 Task: Look for space in Itapetininga, Brazil from 9th June, 2023 to 16th June, 2023 for 2 adults in price range Rs.8000 to Rs.16000. Place can be entire place with 2 bedrooms having 2 beds and 1 bathroom. Property type can be house, flat, guest house. Booking option can be shelf check-in. Required host language is Spanish.
Action: Key pressed i<Key.caps_lock>tapetininga,<Key.space><Key.caps_lock>b<Key.caps_lock>razil
Screenshot: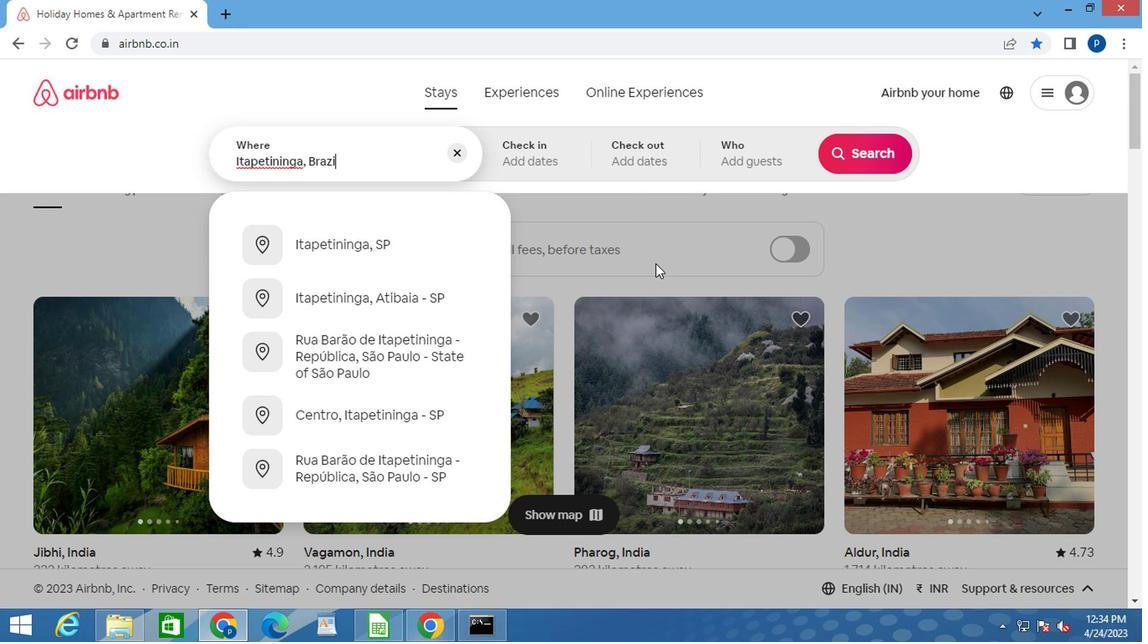 
Action: Mouse moved to (307, 414)
Screenshot: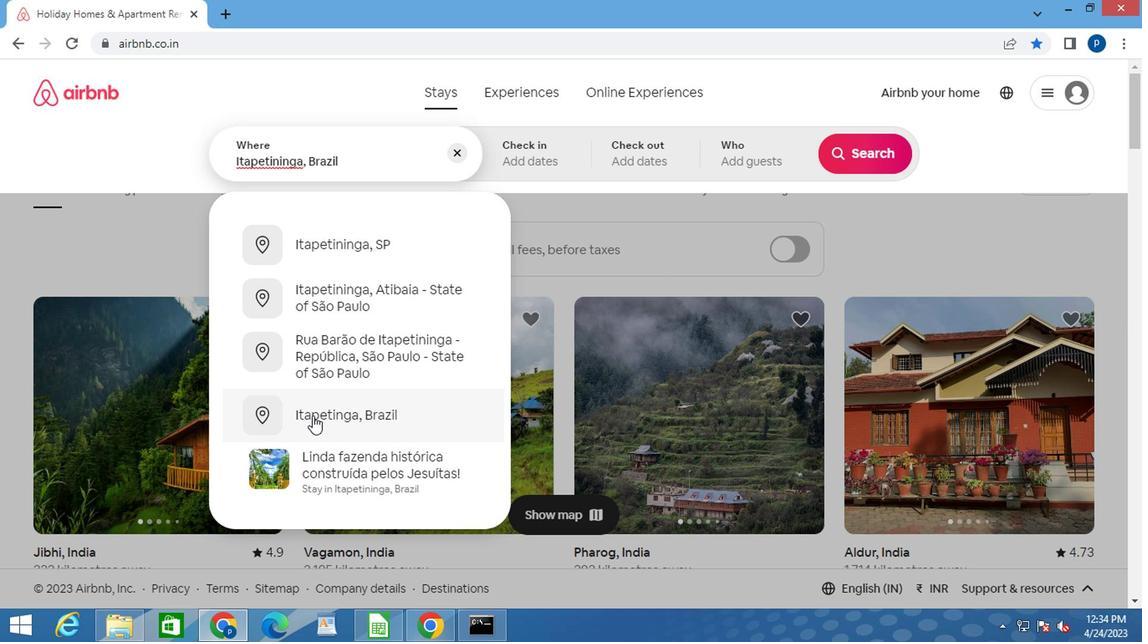 
Action: Mouse pressed left at (307, 414)
Screenshot: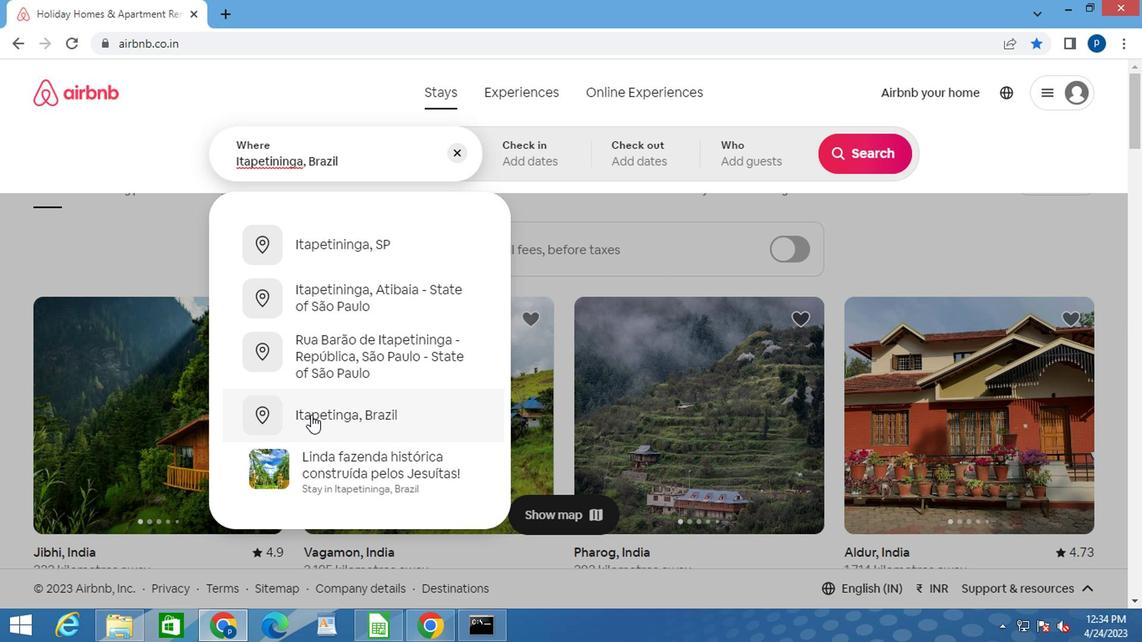 
Action: Mouse moved to (842, 286)
Screenshot: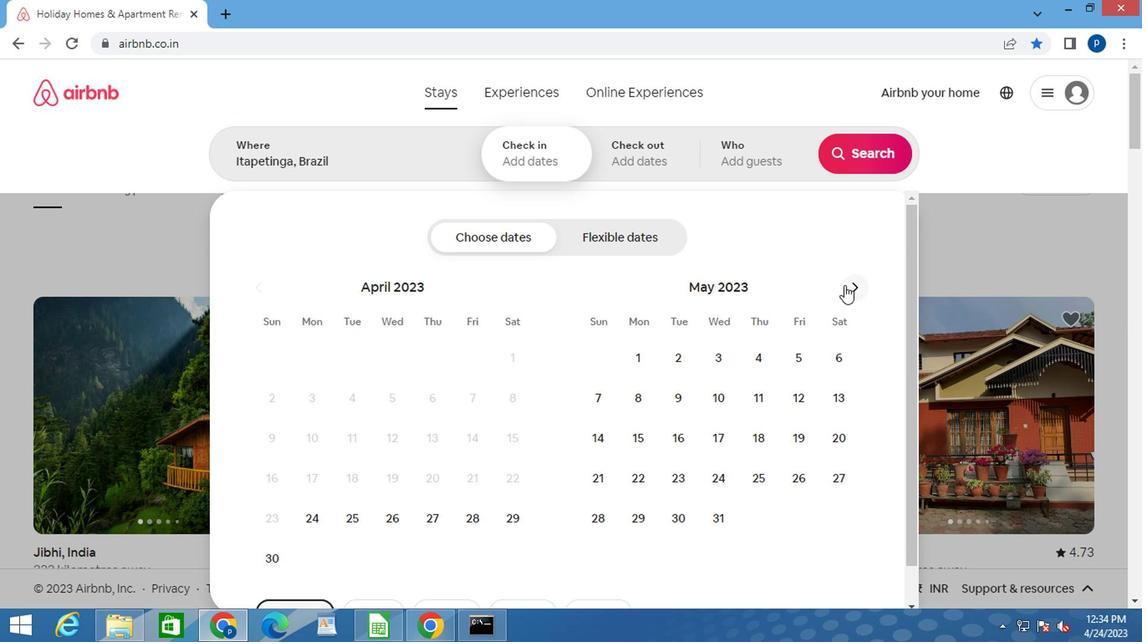 
Action: Mouse pressed left at (842, 286)
Screenshot: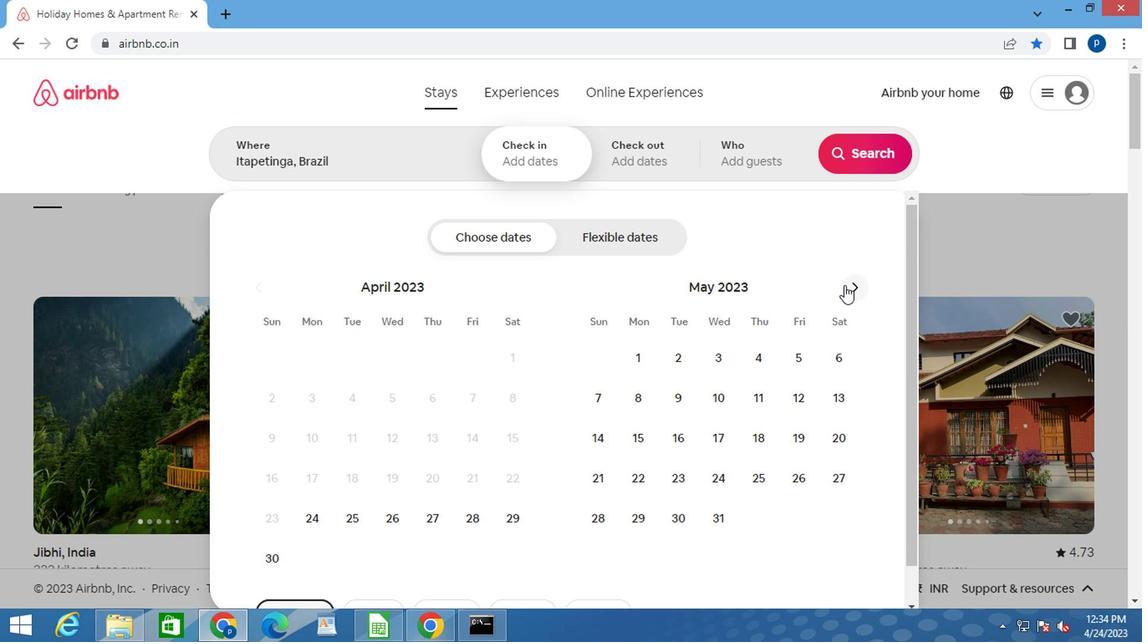 
Action: Mouse moved to (802, 391)
Screenshot: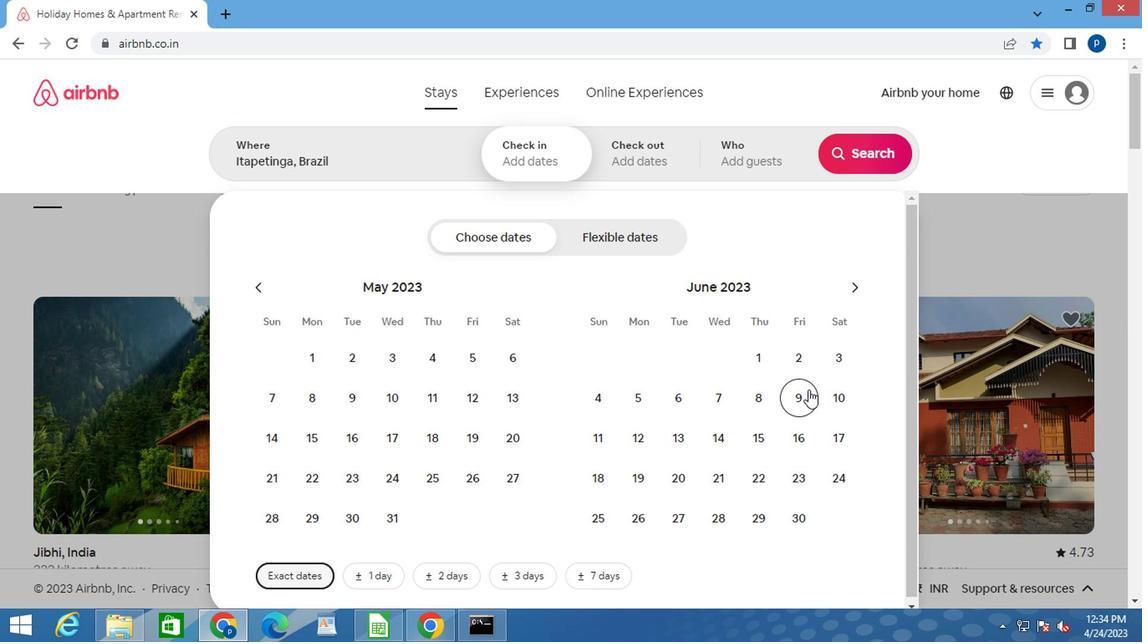 
Action: Mouse pressed left at (802, 391)
Screenshot: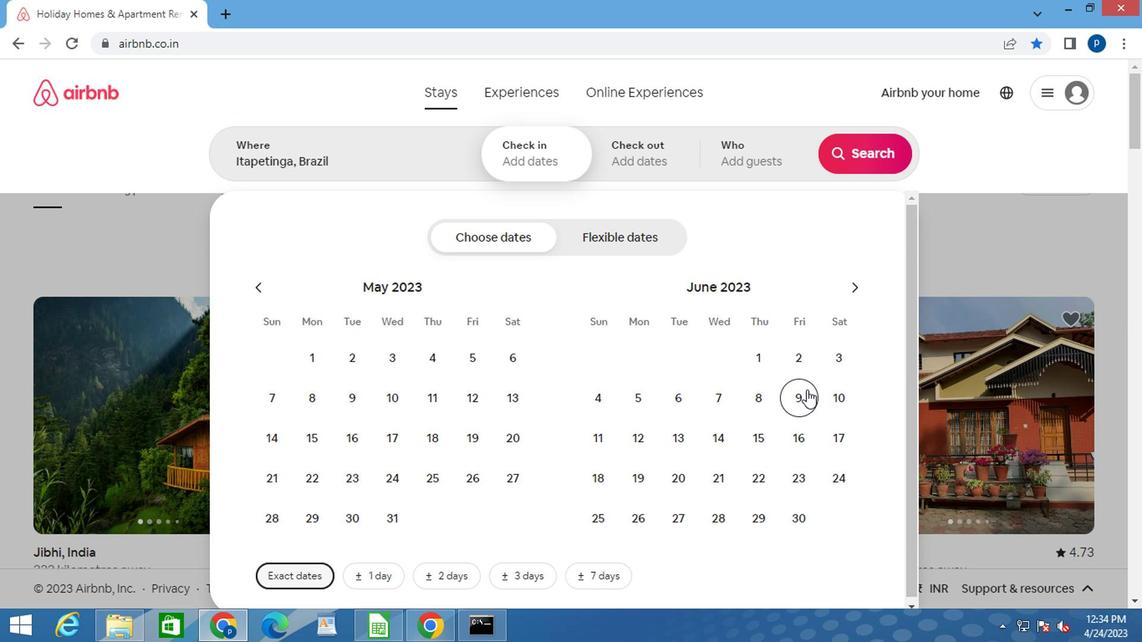 
Action: Mouse moved to (792, 429)
Screenshot: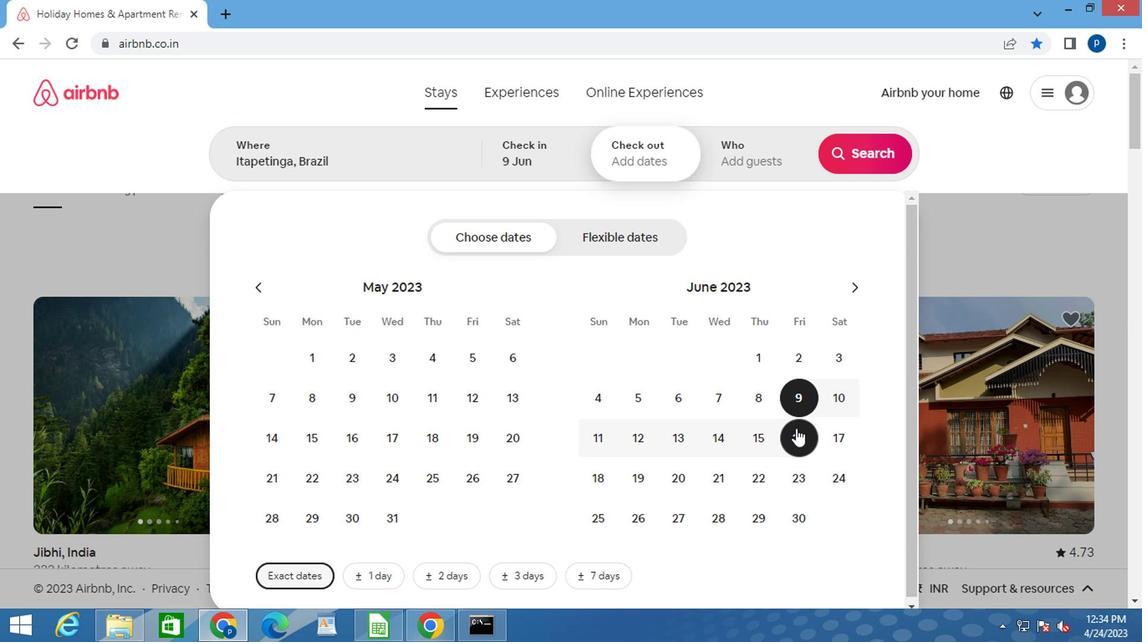 
Action: Mouse pressed left at (792, 429)
Screenshot: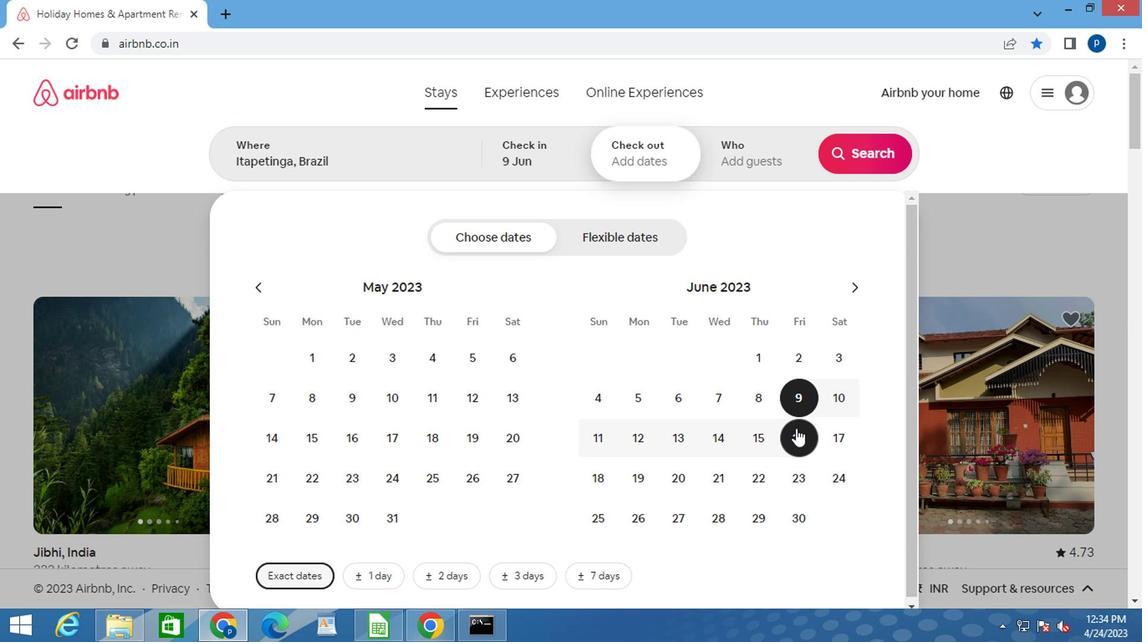 
Action: Mouse moved to (751, 164)
Screenshot: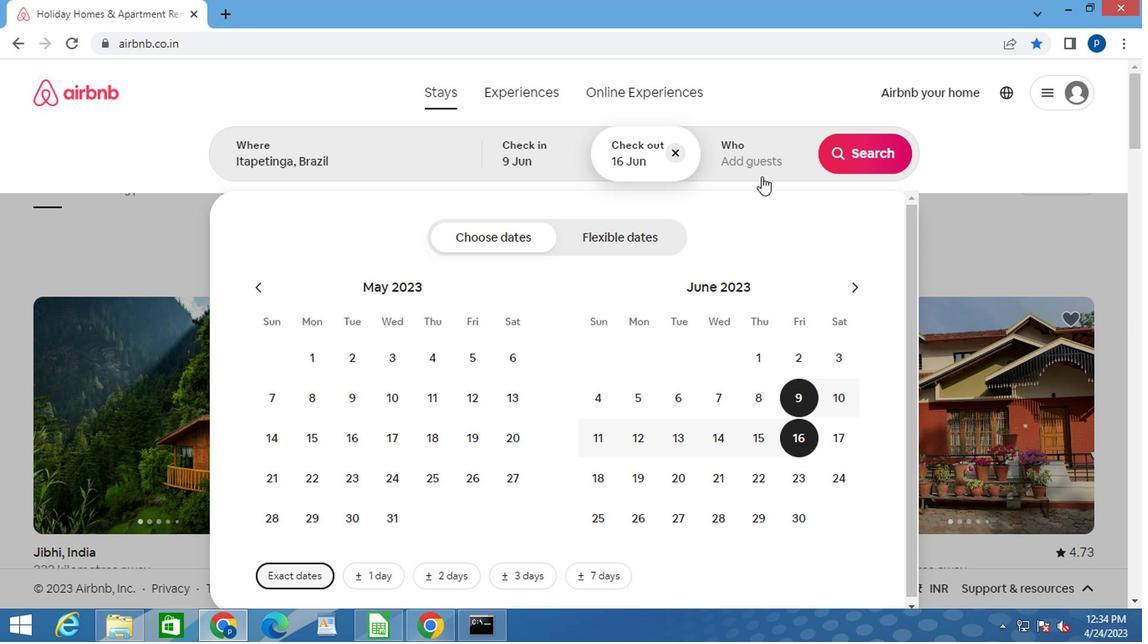 
Action: Mouse pressed left at (751, 164)
Screenshot: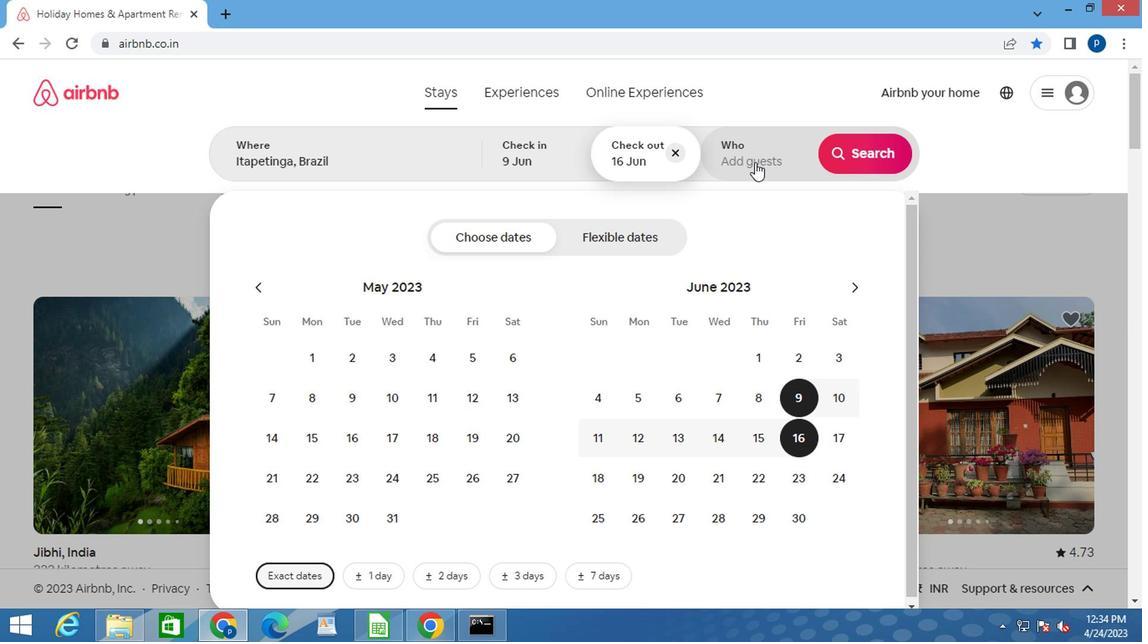 
Action: Mouse moved to (863, 238)
Screenshot: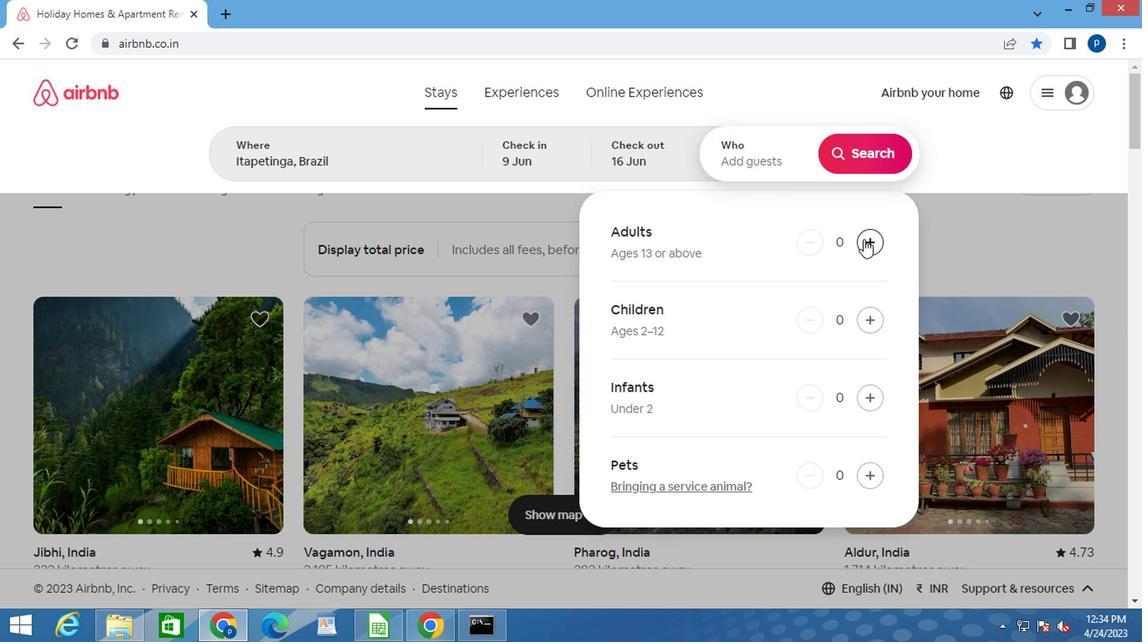 
Action: Mouse pressed left at (863, 238)
Screenshot: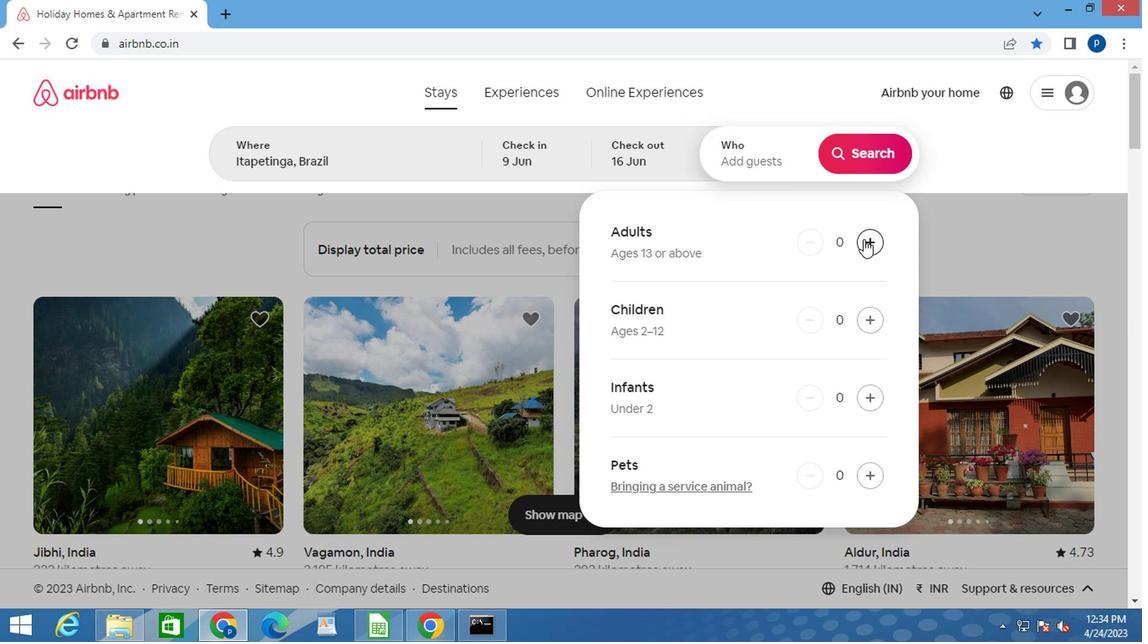 
Action: Mouse pressed left at (863, 238)
Screenshot: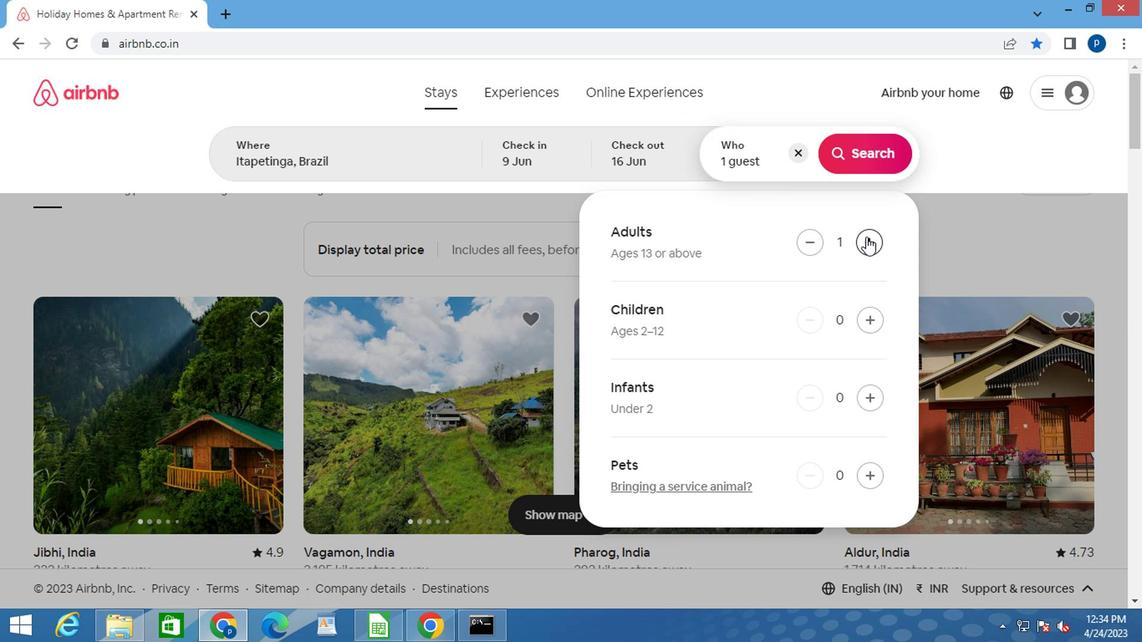 
Action: Mouse moved to (861, 161)
Screenshot: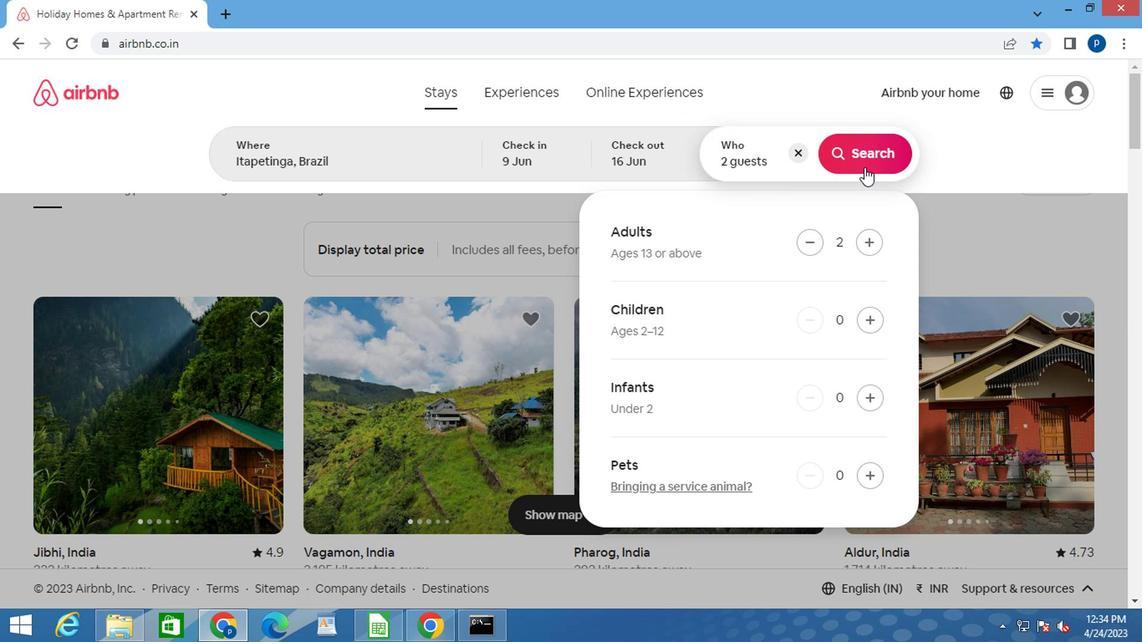 
Action: Mouse pressed left at (861, 161)
Screenshot: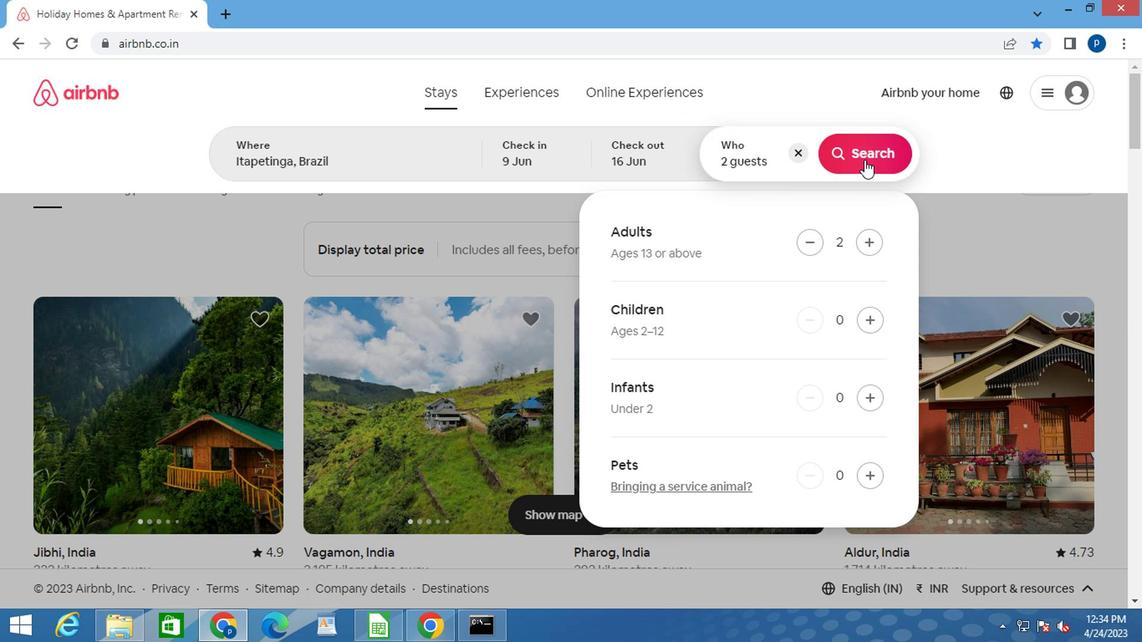 
Action: Mouse moved to (1055, 167)
Screenshot: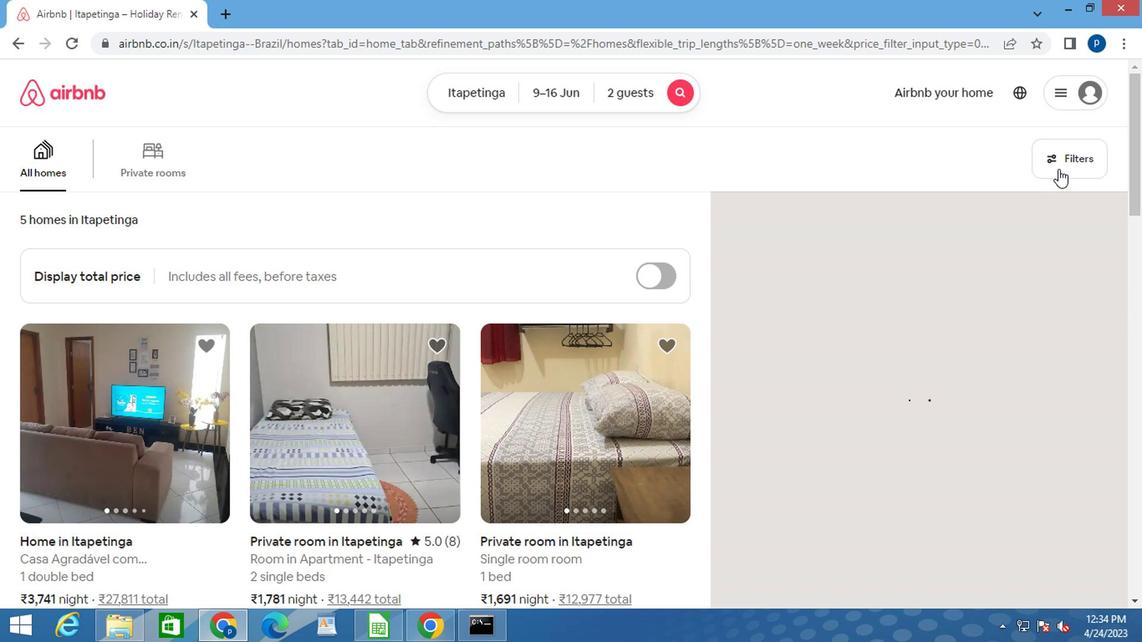 
Action: Mouse pressed left at (1055, 167)
Screenshot: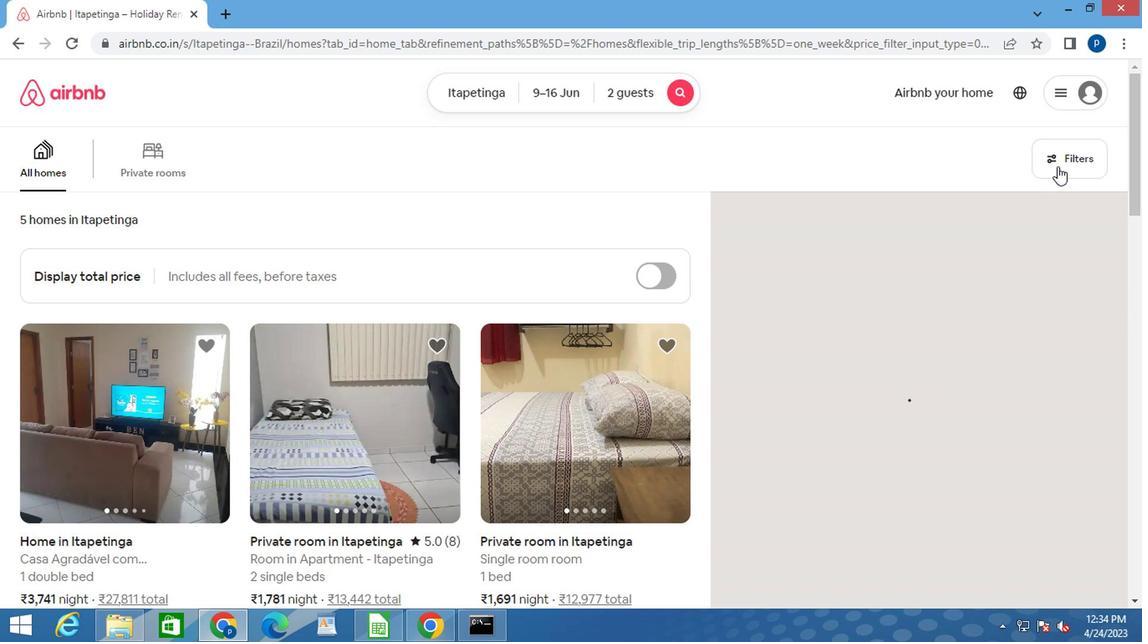 
Action: Mouse moved to (462, 365)
Screenshot: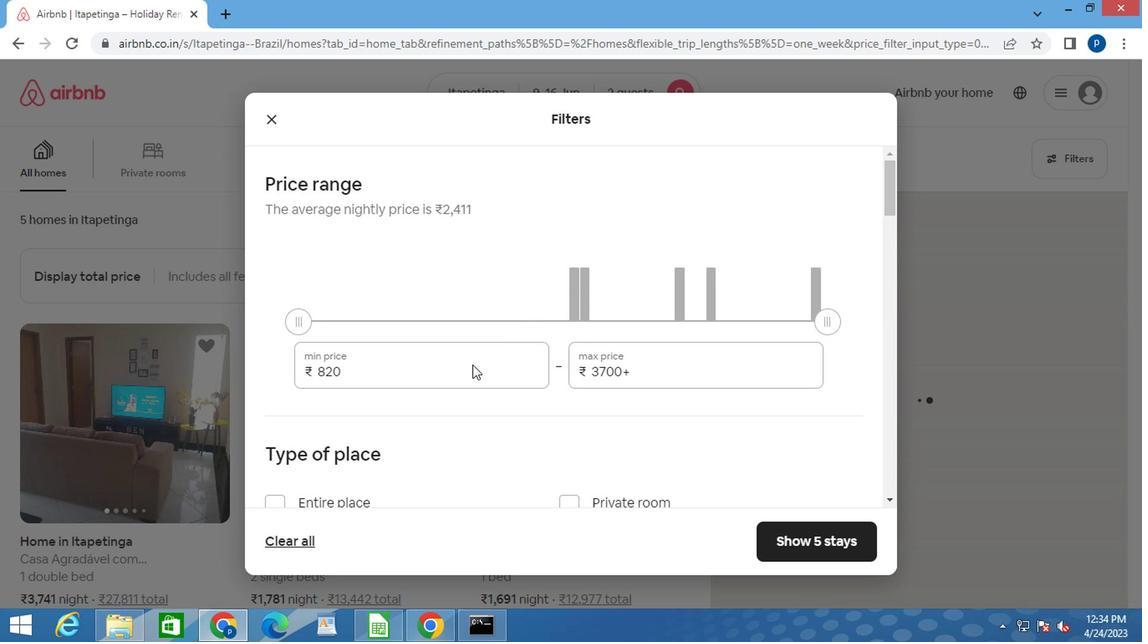 
Action: Mouse pressed left at (462, 365)
Screenshot: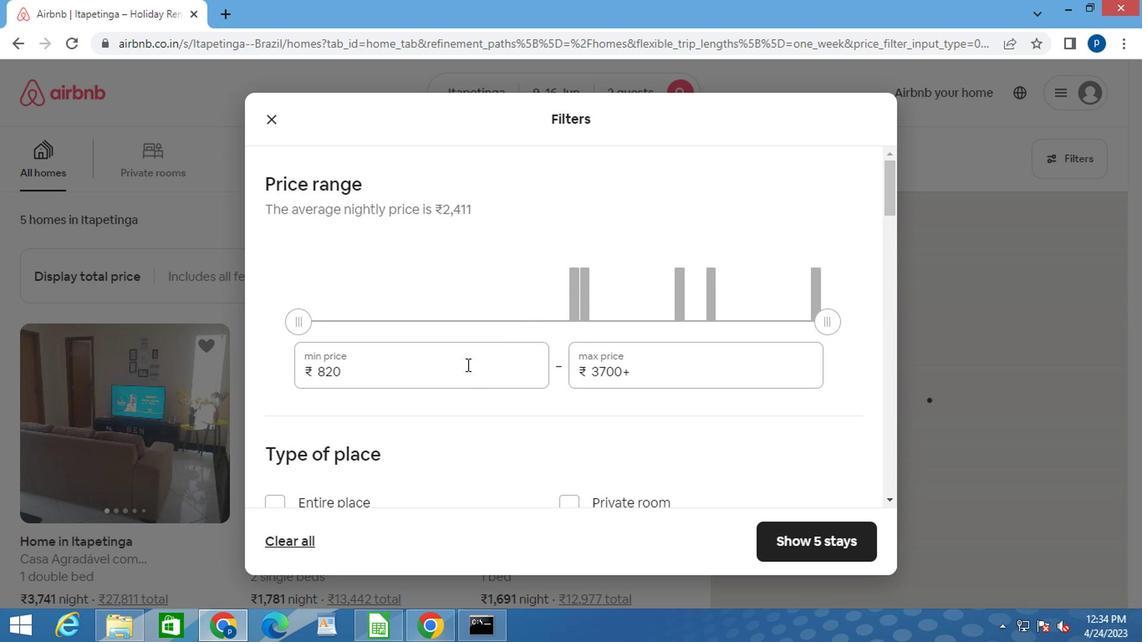 
Action: Mouse pressed left at (462, 365)
Screenshot: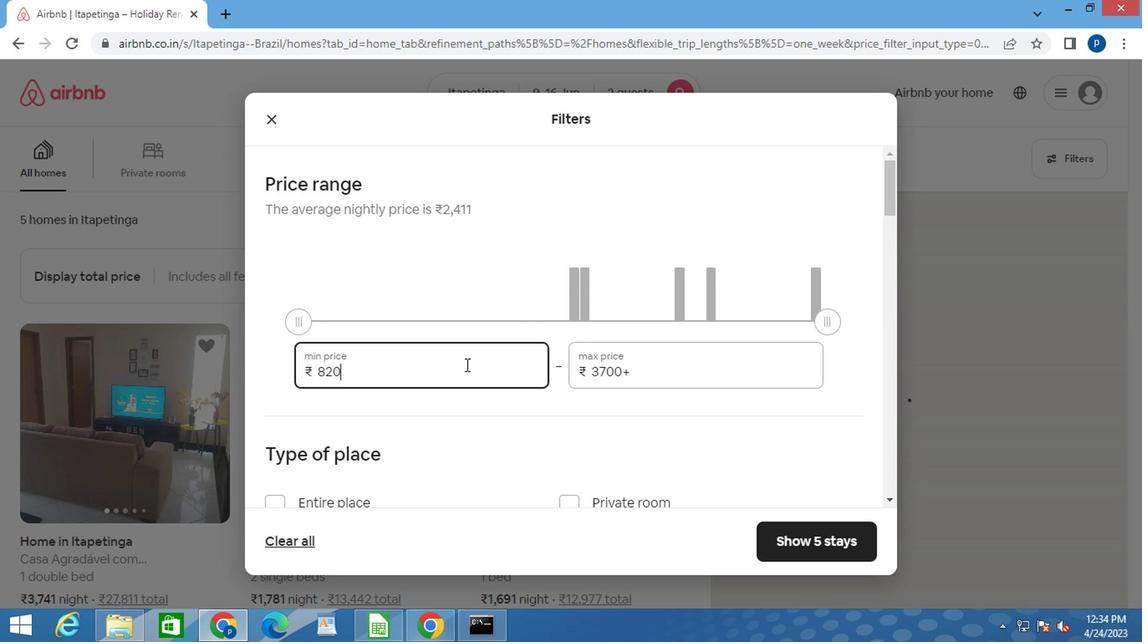 
Action: Key pressed 8000<Key.tab>16000
Screenshot: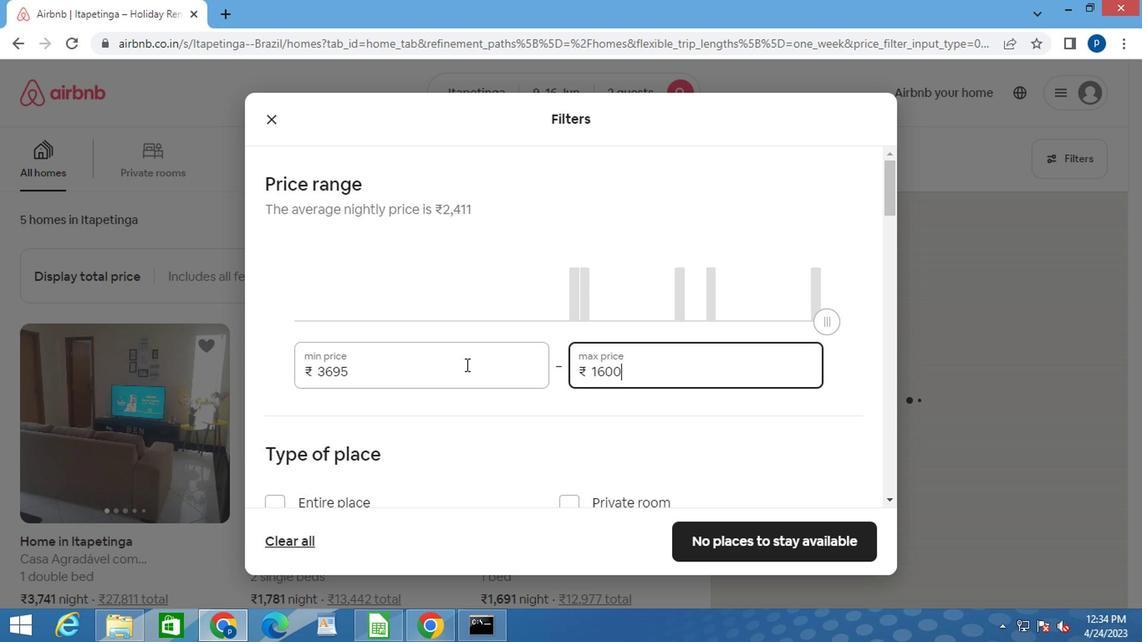 
Action: Mouse moved to (456, 439)
Screenshot: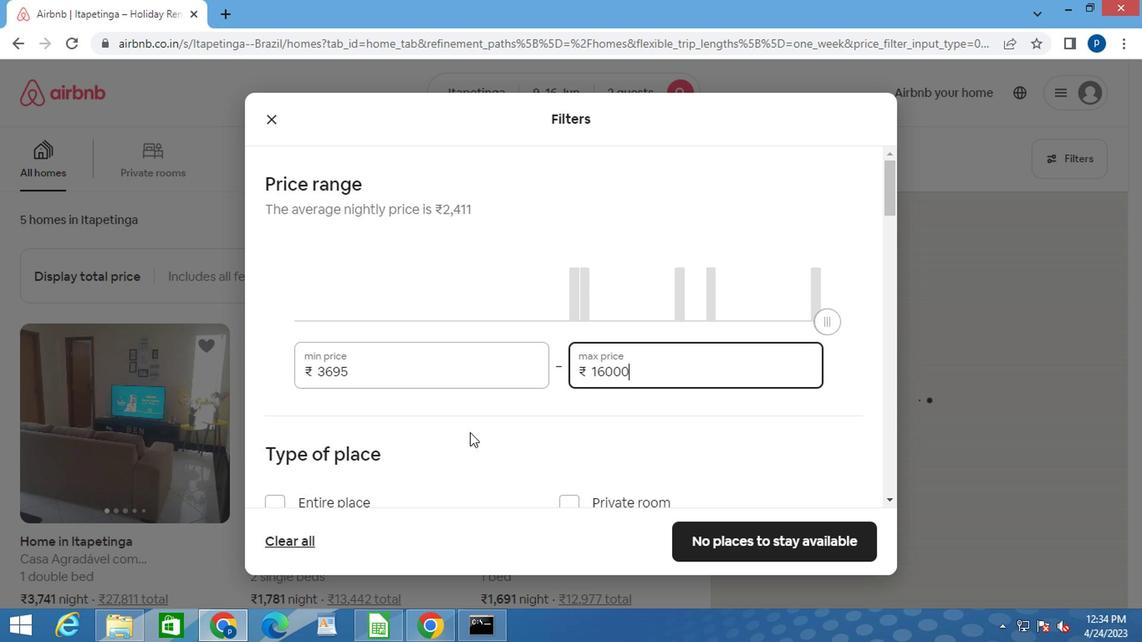
Action: Mouse scrolled (456, 438) with delta (0, 0)
Screenshot: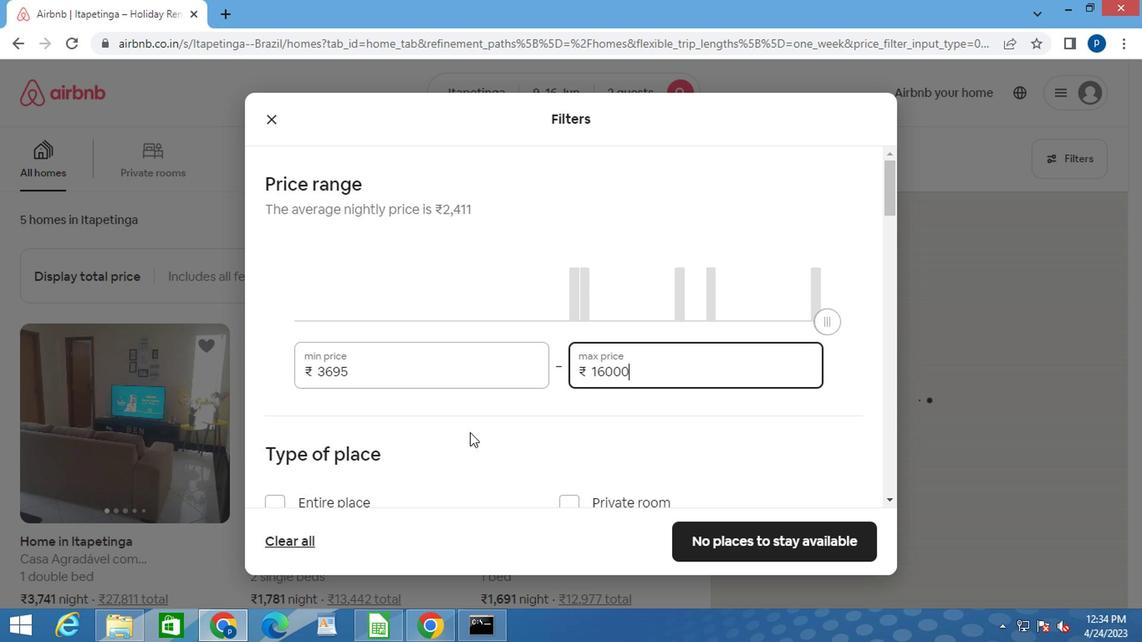 
Action: Mouse moved to (446, 439)
Screenshot: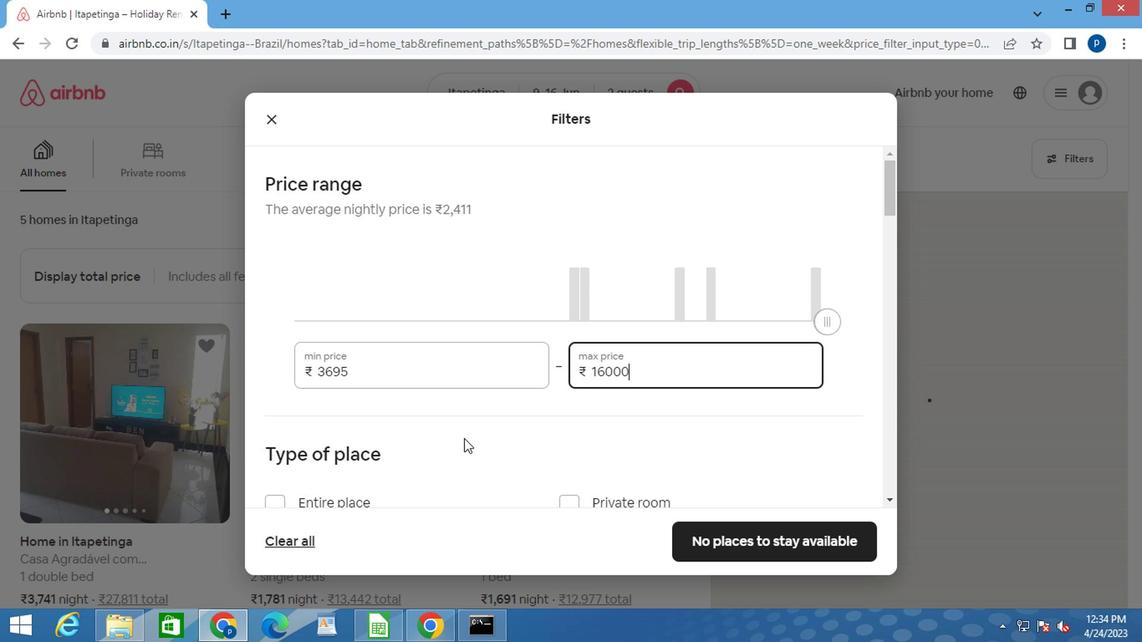
Action: Mouse scrolled (446, 438) with delta (0, 0)
Screenshot: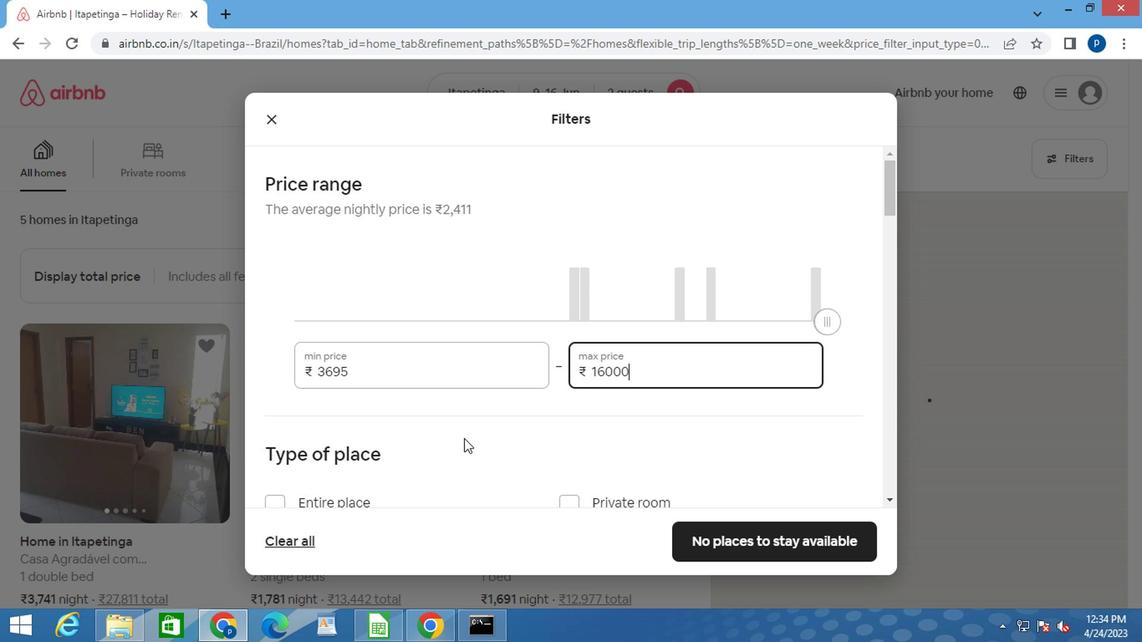 
Action: Mouse moved to (273, 339)
Screenshot: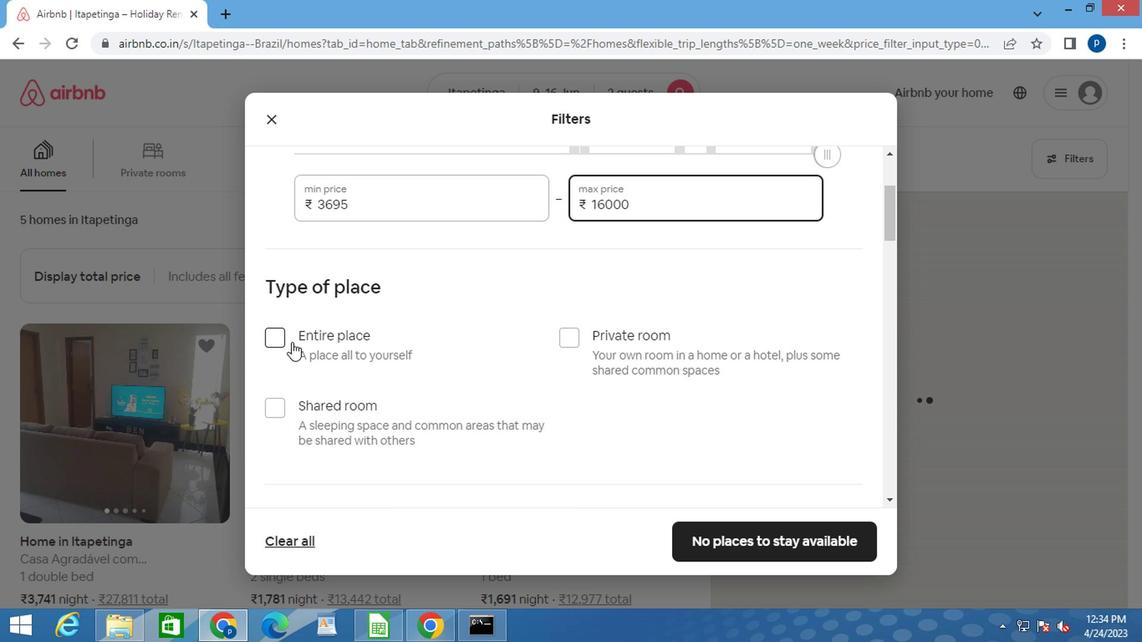 
Action: Mouse pressed left at (273, 339)
Screenshot: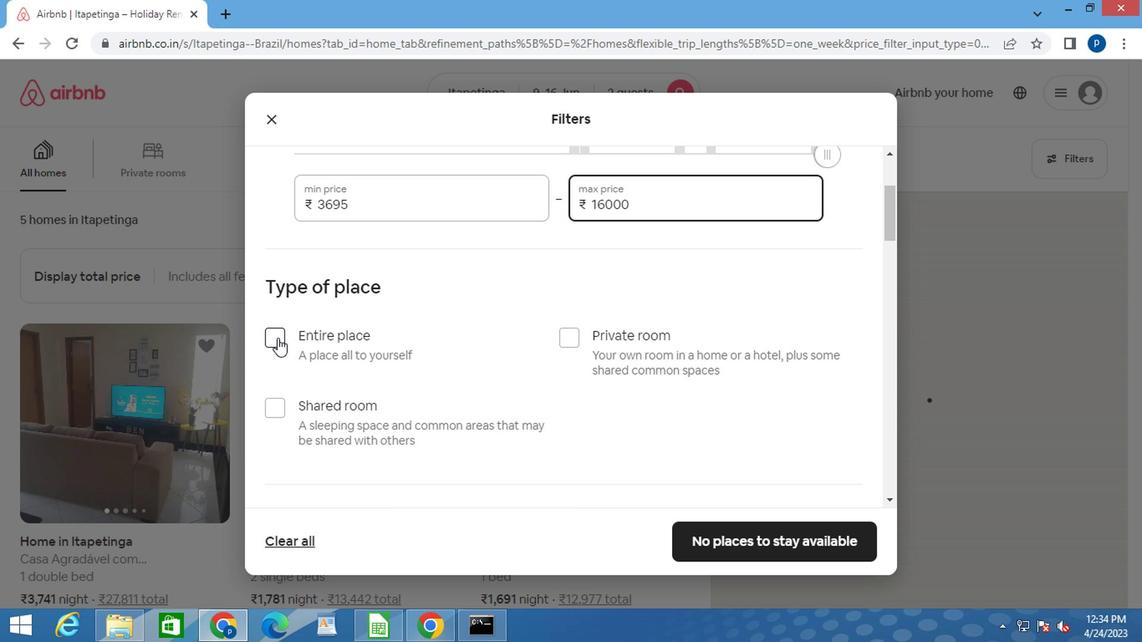 
Action: Mouse moved to (397, 394)
Screenshot: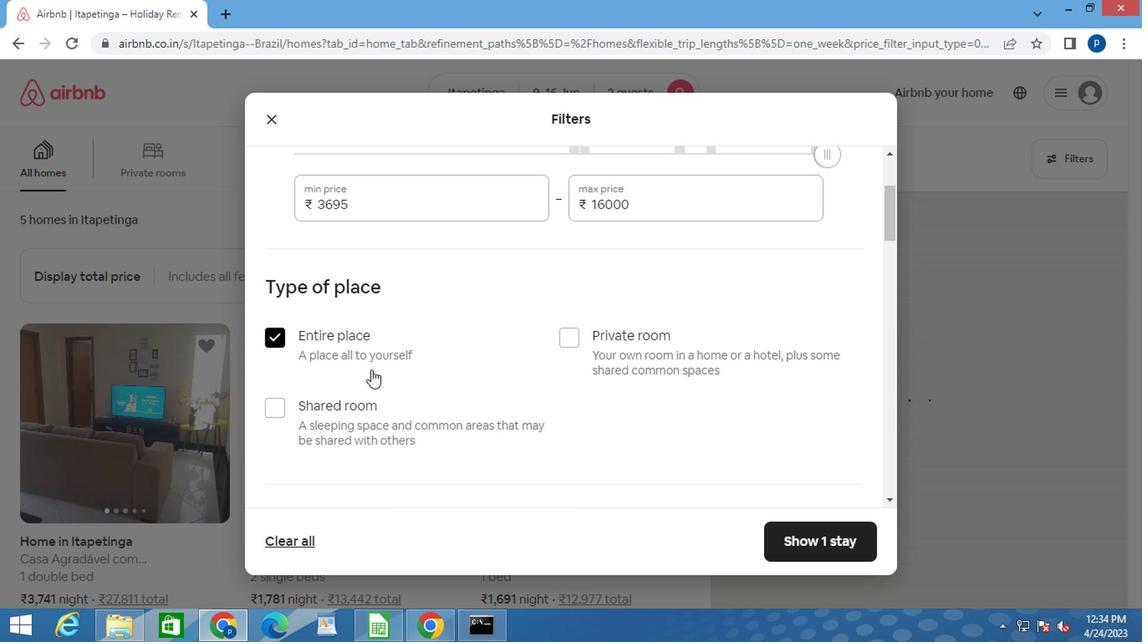 
Action: Mouse scrolled (397, 393) with delta (0, -1)
Screenshot: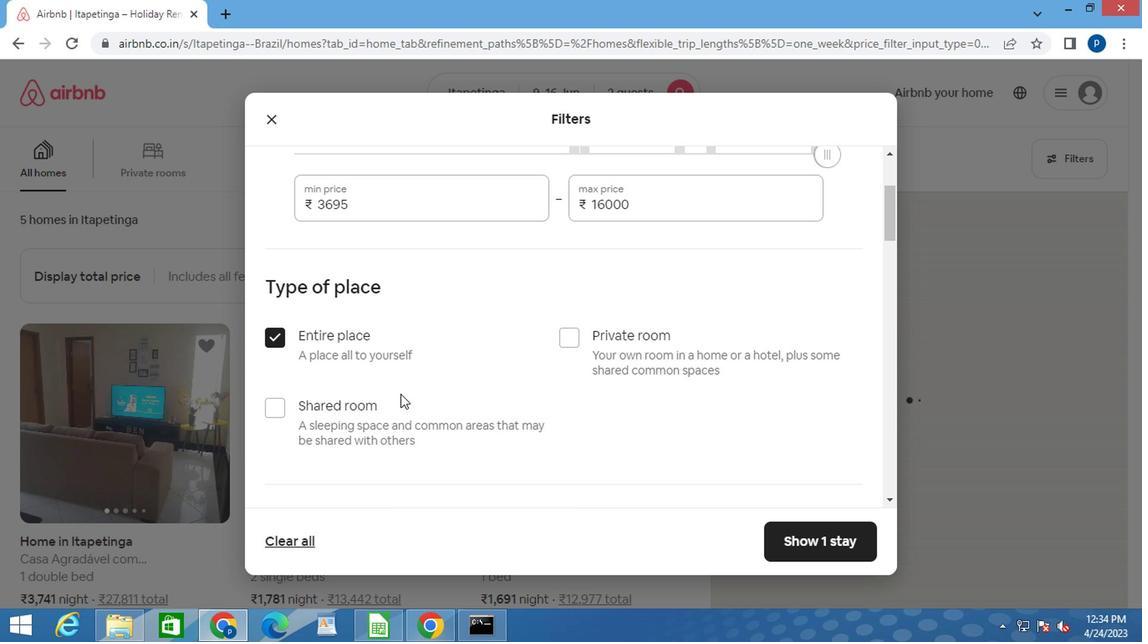 
Action: Mouse scrolled (397, 393) with delta (0, -1)
Screenshot: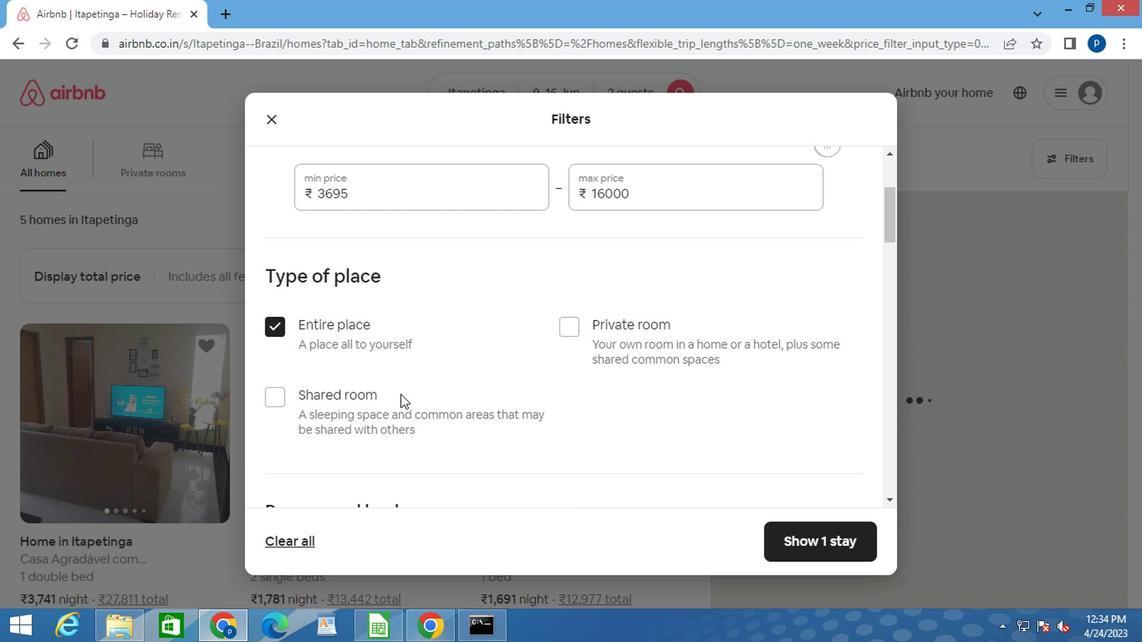 
Action: Mouse moved to (392, 378)
Screenshot: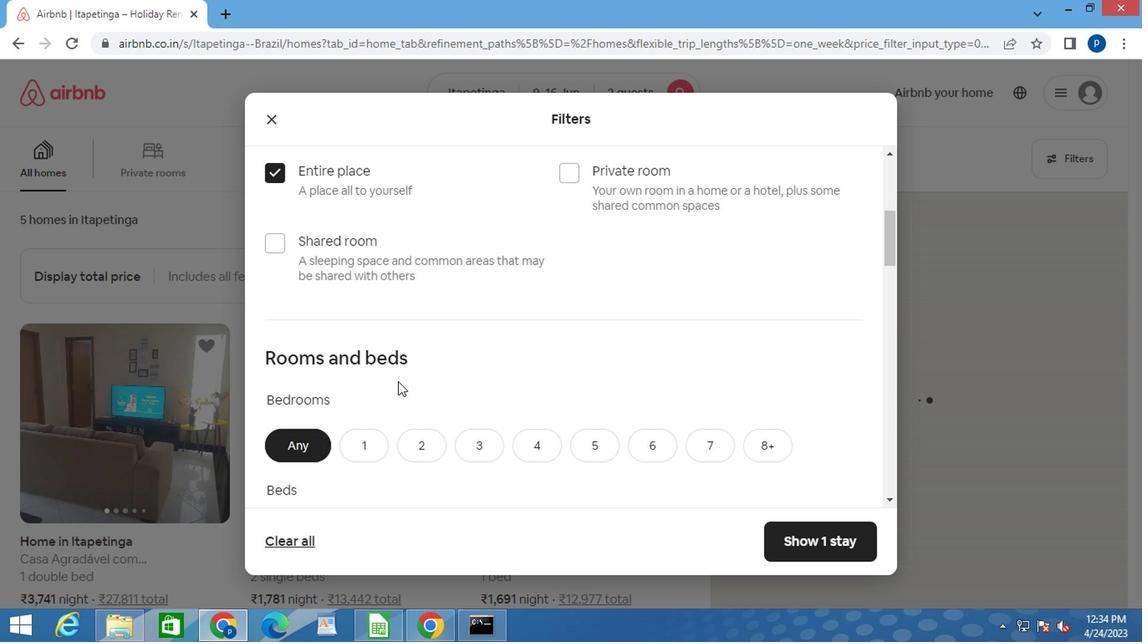 
Action: Mouse scrolled (392, 377) with delta (0, 0)
Screenshot: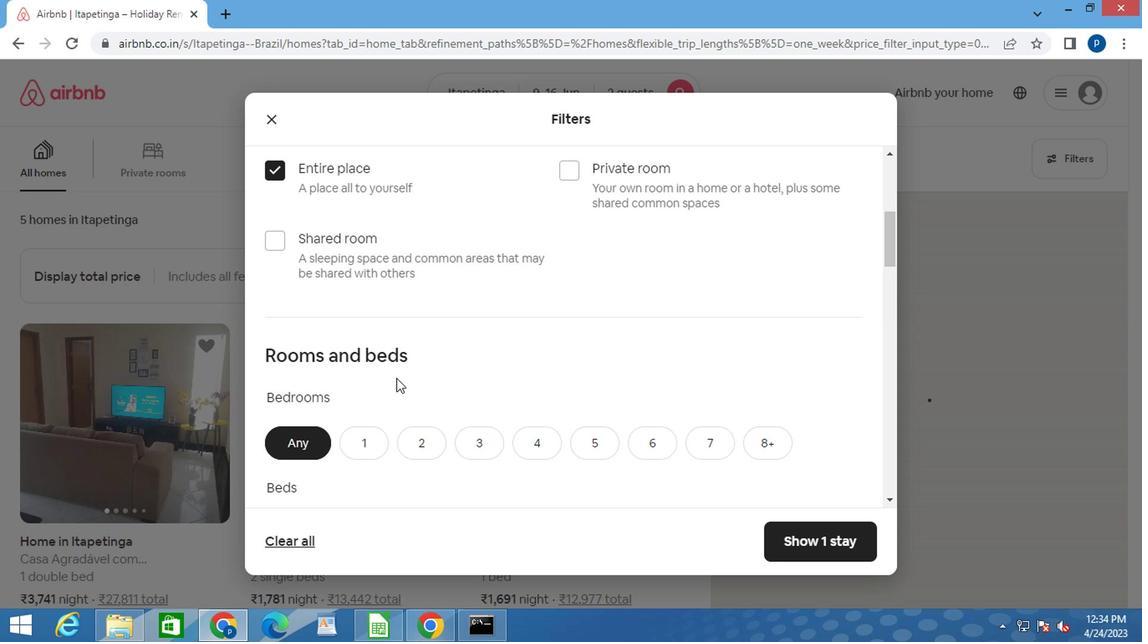 
Action: Mouse scrolled (392, 377) with delta (0, 0)
Screenshot: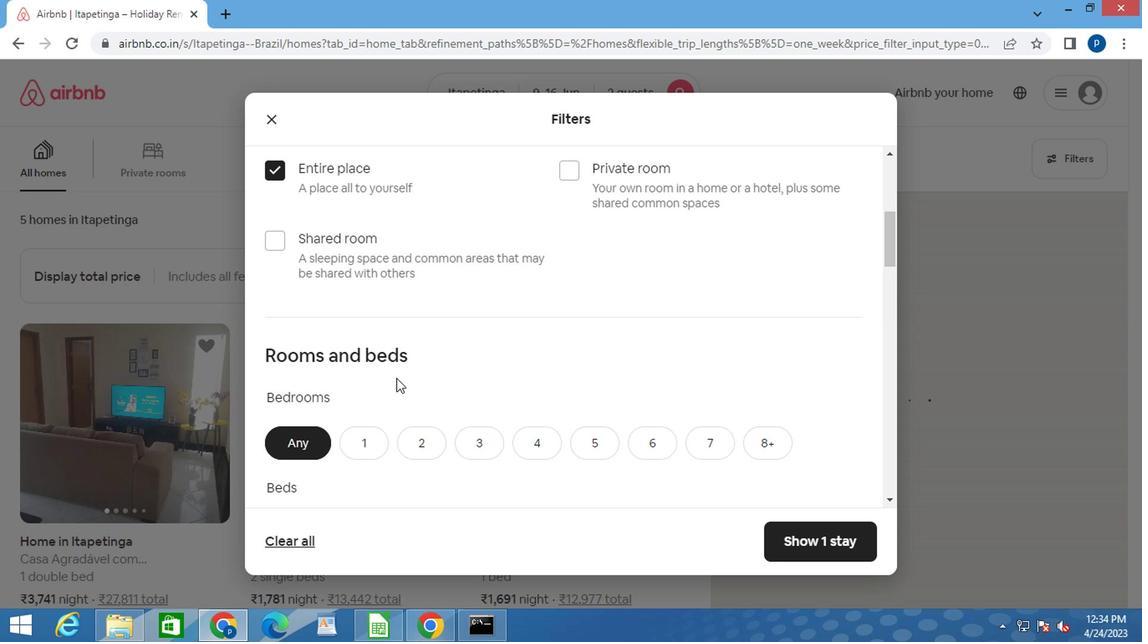 
Action: Mouse moved to (422, 278)
Screenshot: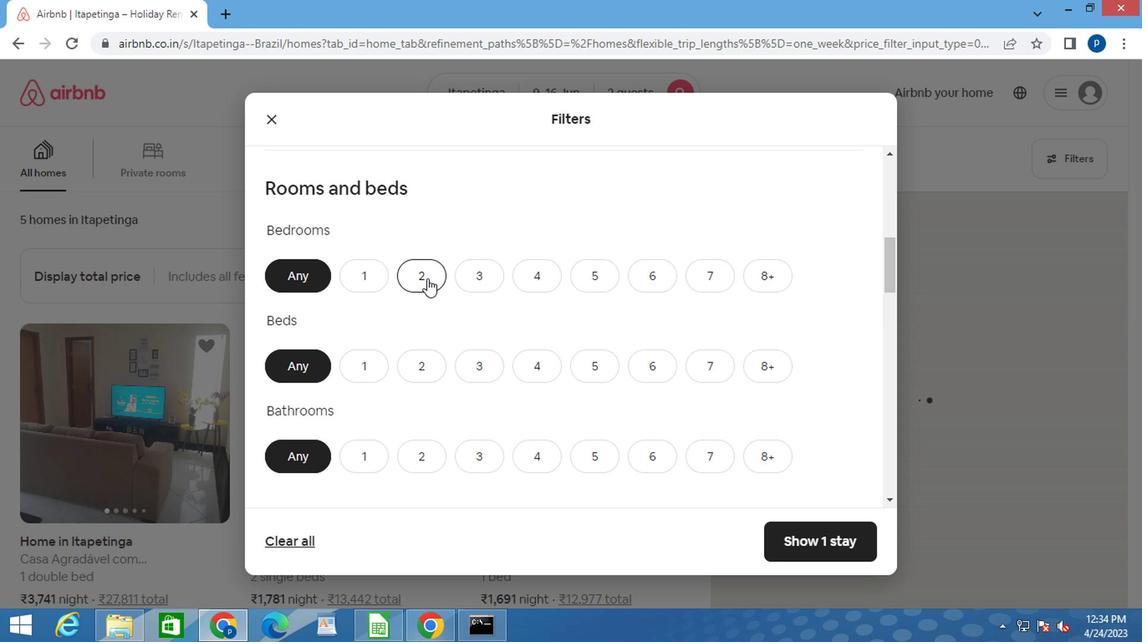 
Action: Mouse pressed left at (422, 278)
Screenshot: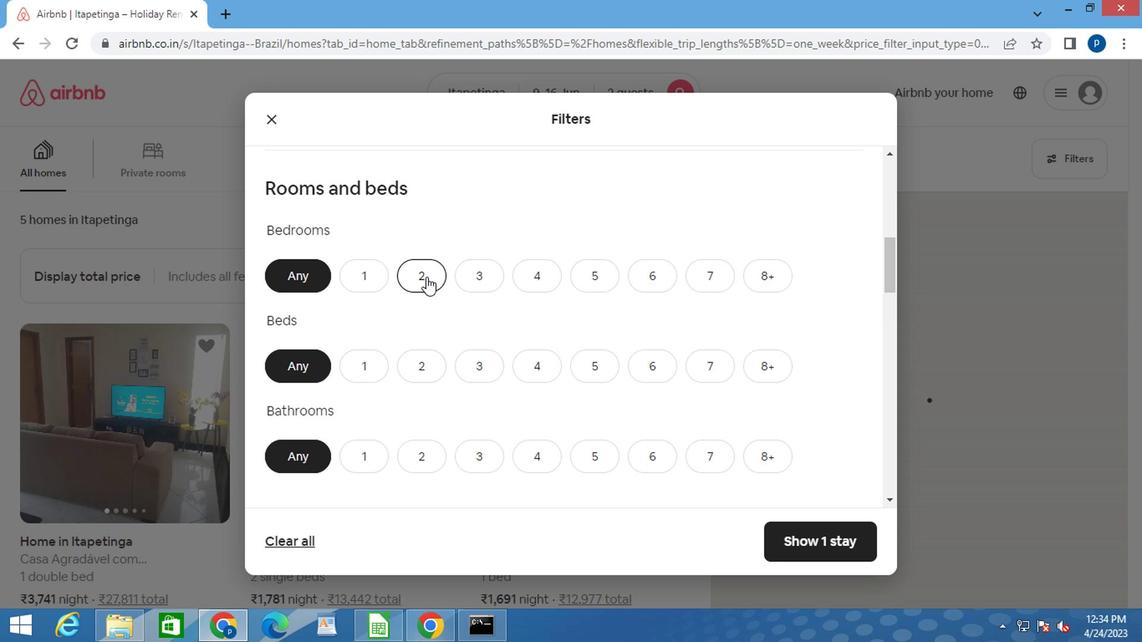 
Action: Mouse moved to (429, 370)
Screenshot: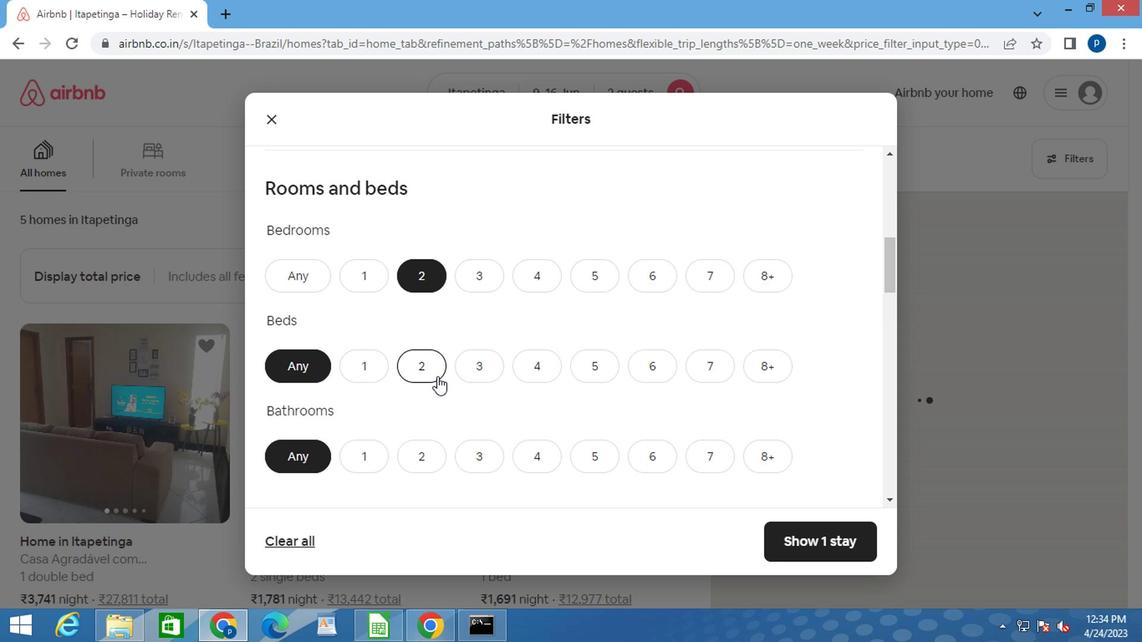 
Action: Mouse pressed left at (429, 370)
Screenshot: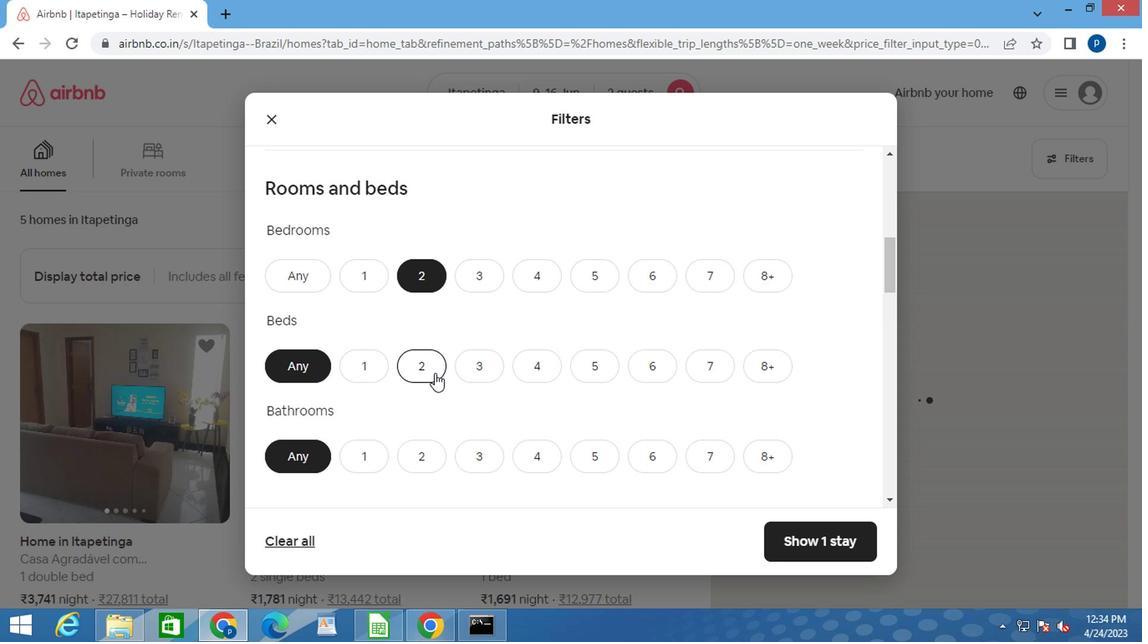 
Action: Mouse moved to (343, 369)
Screenshot: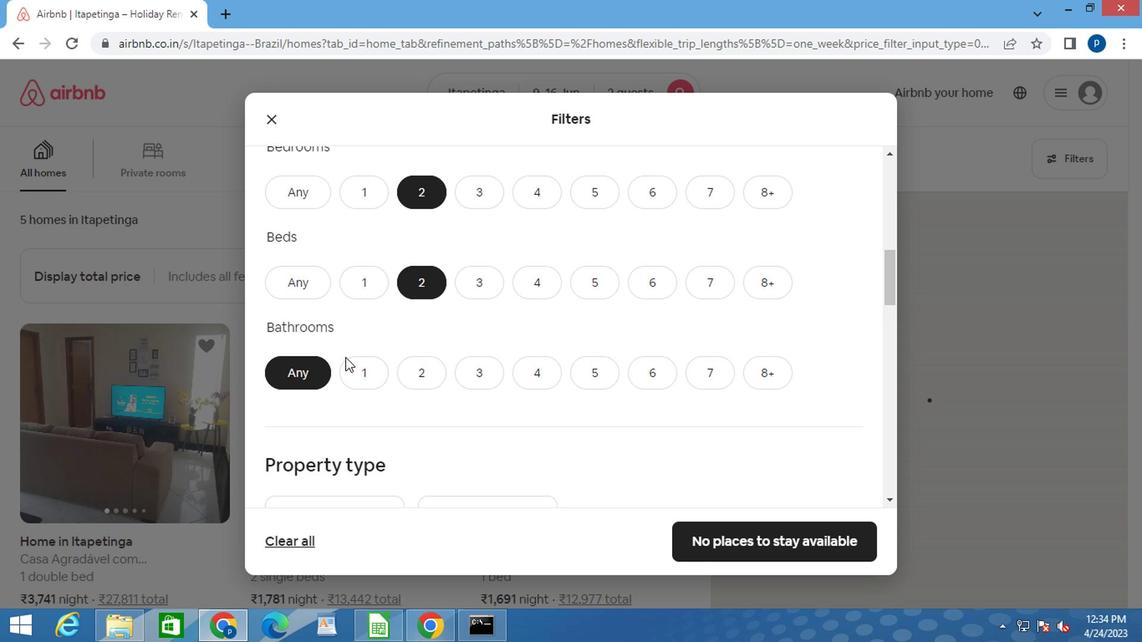 
Action: Mouse pressed left at (343, 369)
Screenshot: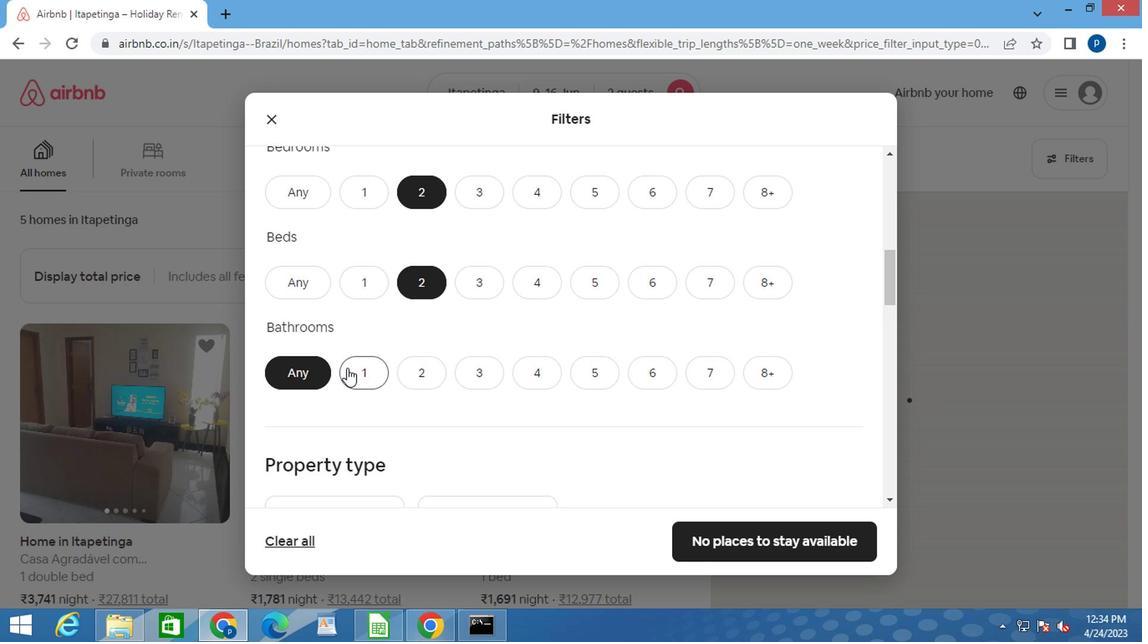
Action: Mouse moved to (348, 370)
Screenshot: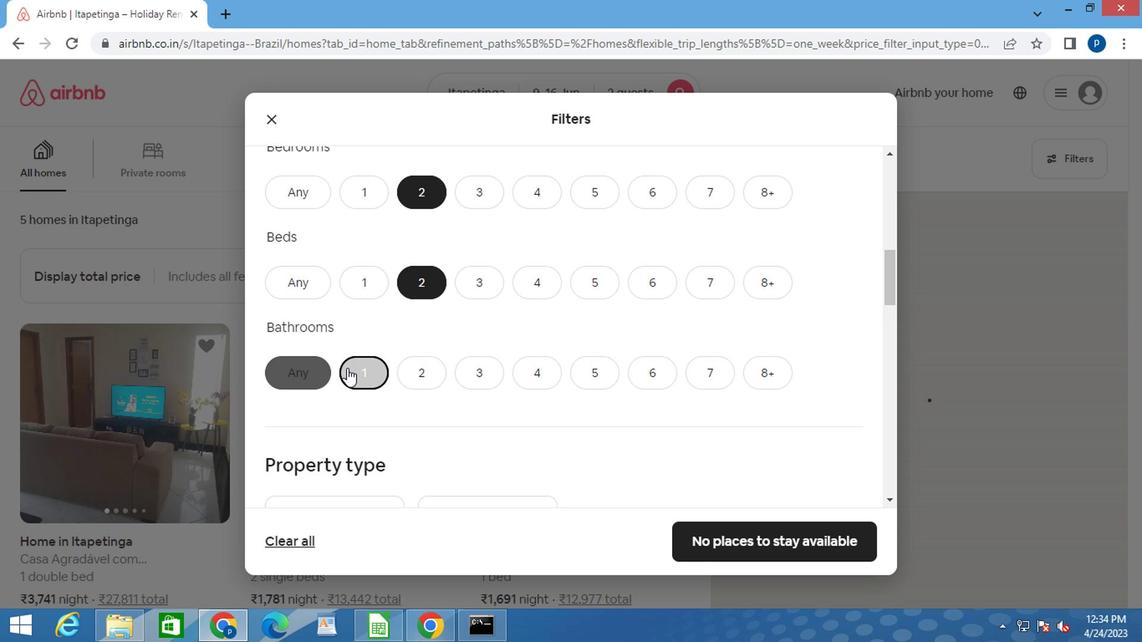 
Action: Mouse scrolled (348, 369) with delta (0, 0)
Screenshot: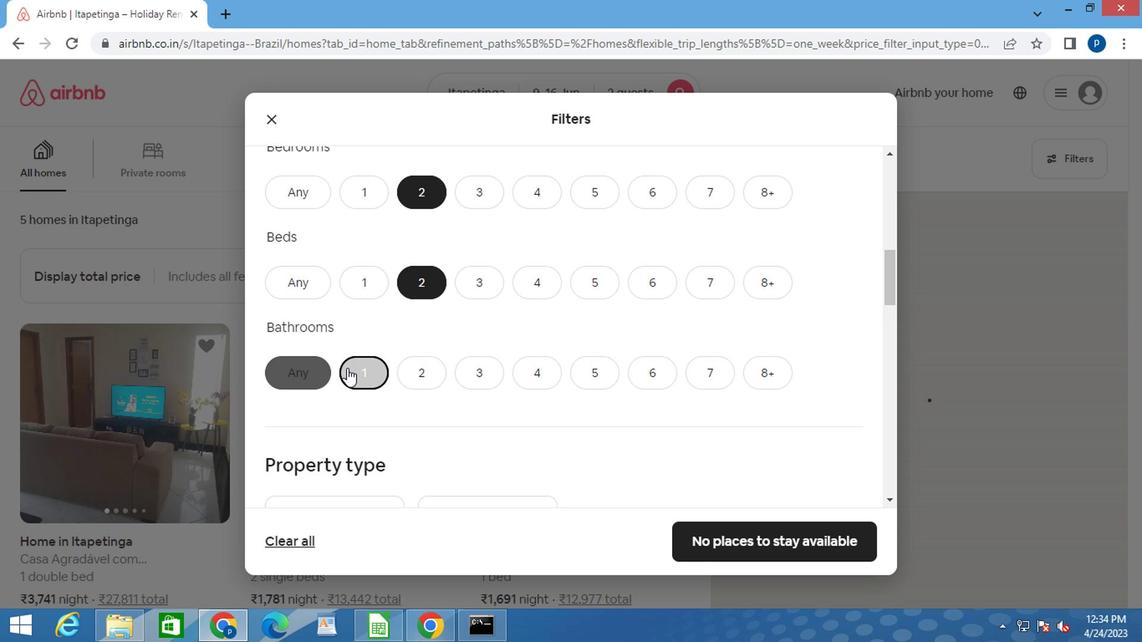 
Action: Mouse moved to (360, 374)
Screenshot: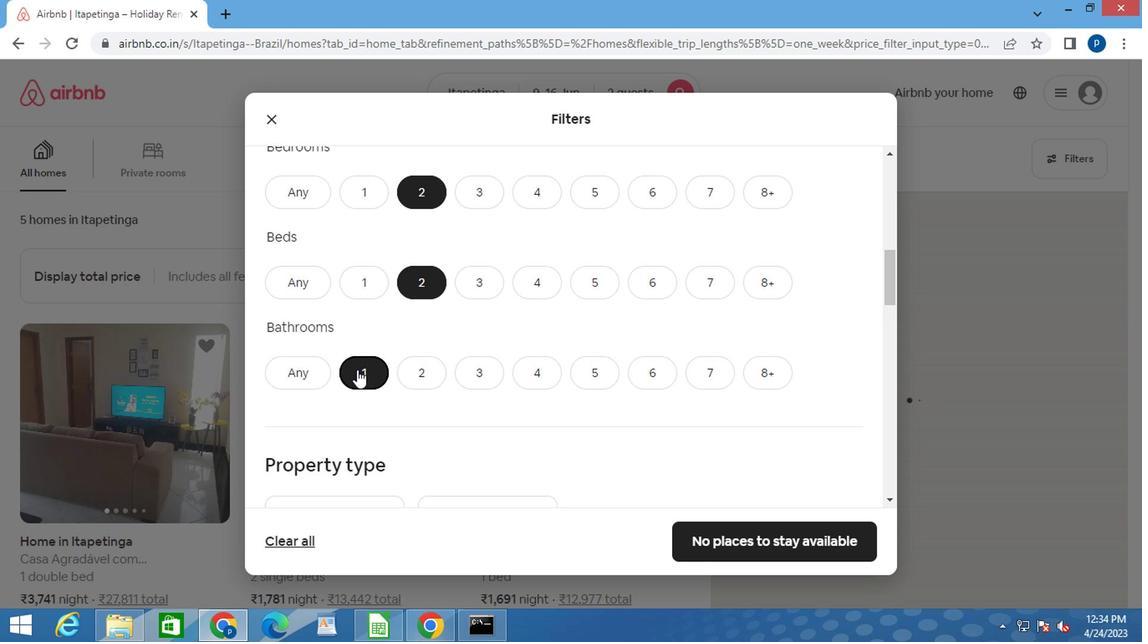 
Action: Mouse scrolled (360, 373) with delta (0, 0)
Screenshot: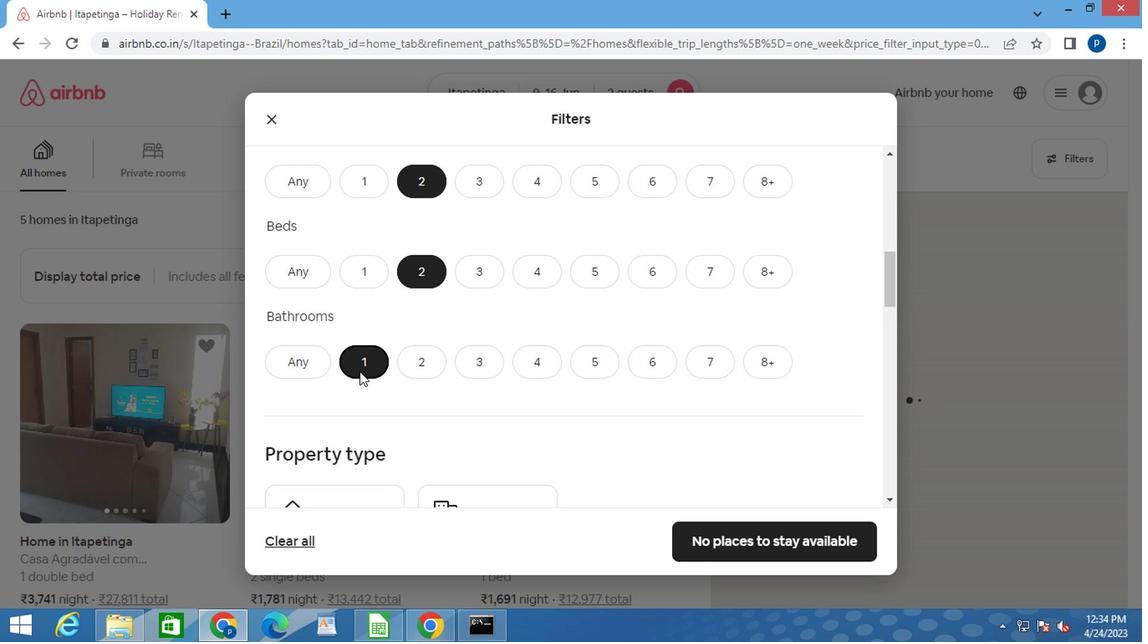 
Action: Mouse scrolled (360, 373) with delta (0, 0)
Screenshot: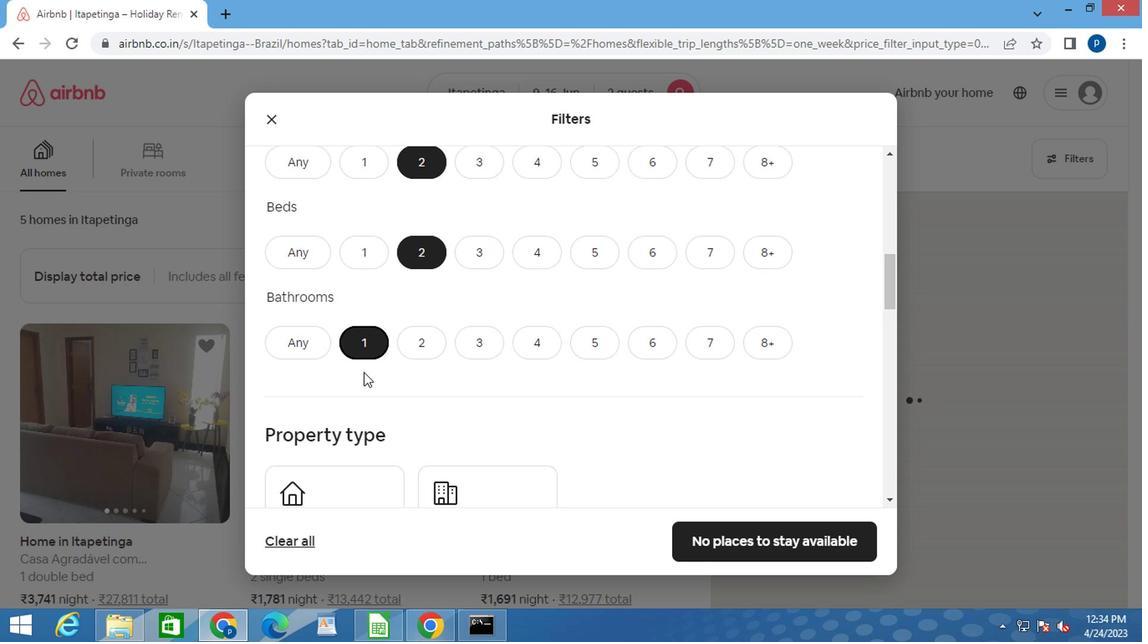 
Action: Mouse moved to (333, 323)
Screenshot: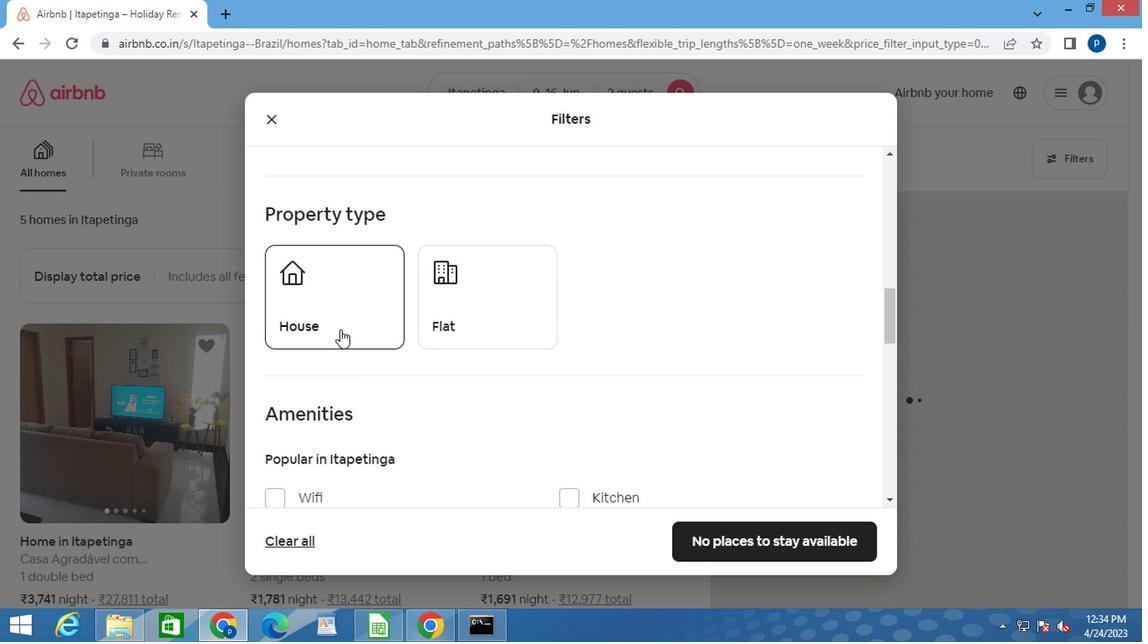 
Action: Mouse pressed left at (333, 323)
Screenshot: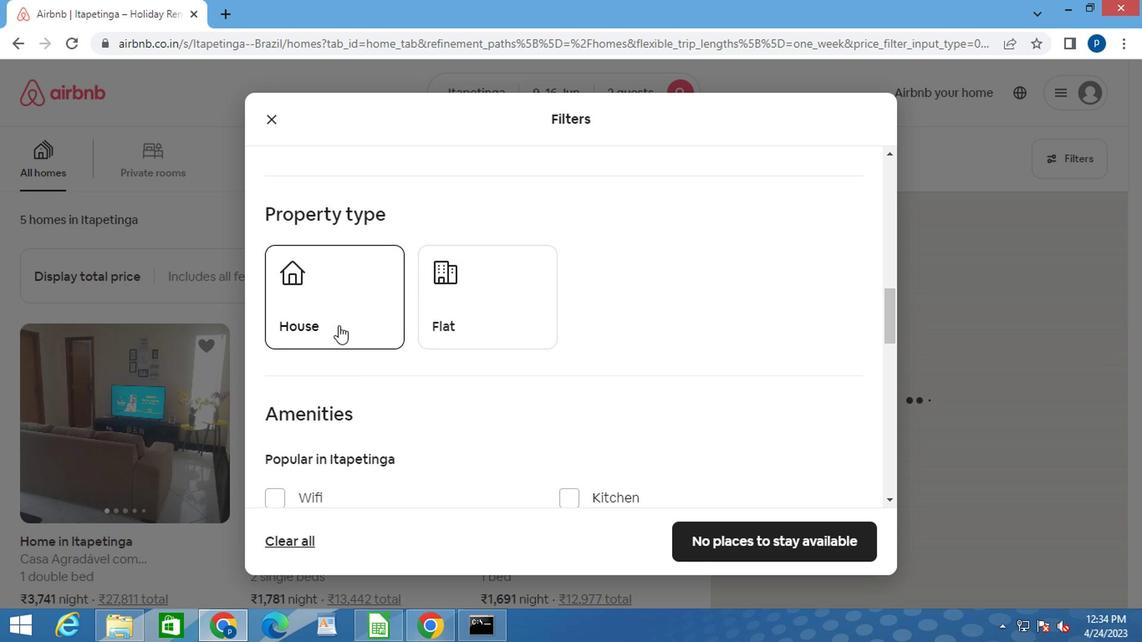
Action: Mouse moved to (473, 325)
Screenshot: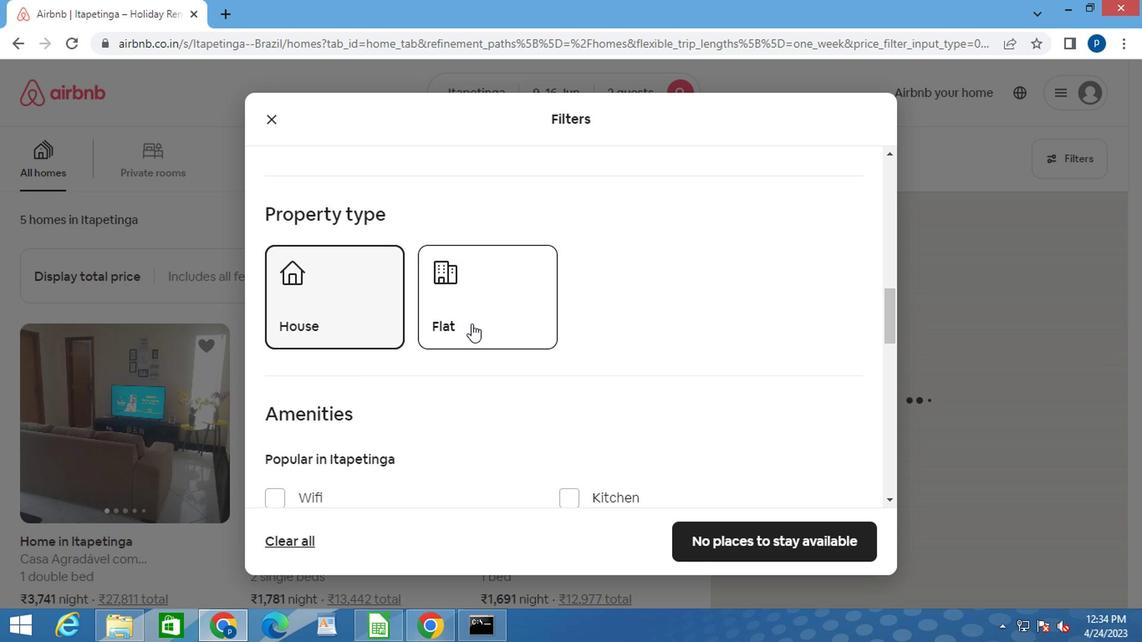 
Action: Mouse pressed left at (473, 325)
Screenshot: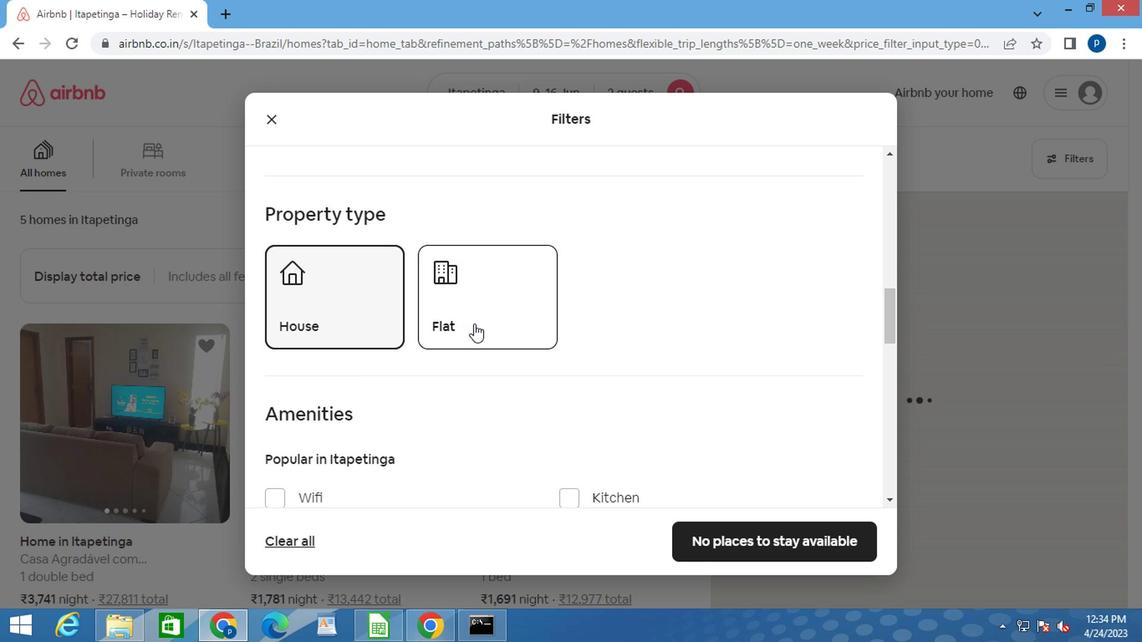 
Action: Mouse moved to (482, 326)
Screenshot: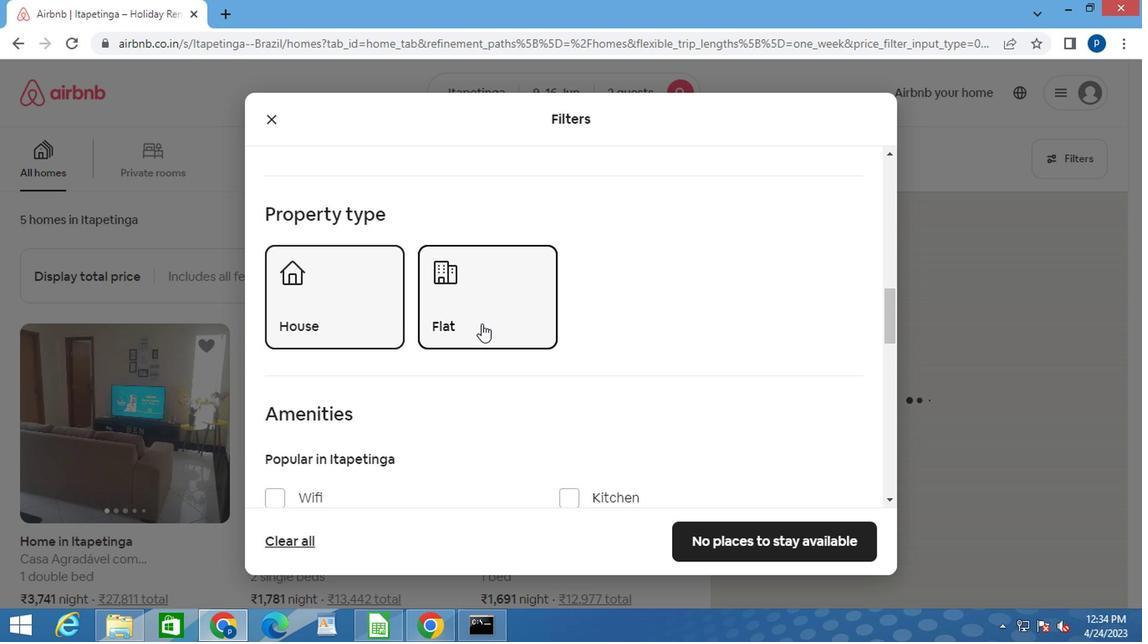 
Action: Mouse scrolled (482, 325) with delta (0, -1)
Screenshot: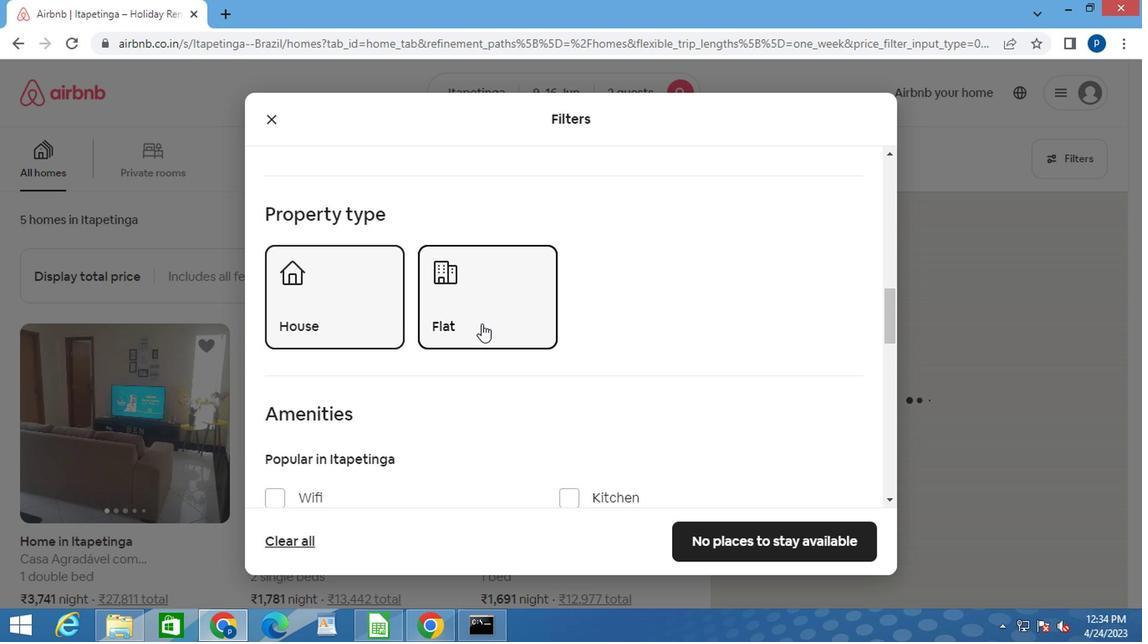
Action: Mouse moved to (482, 327)
Screenshot: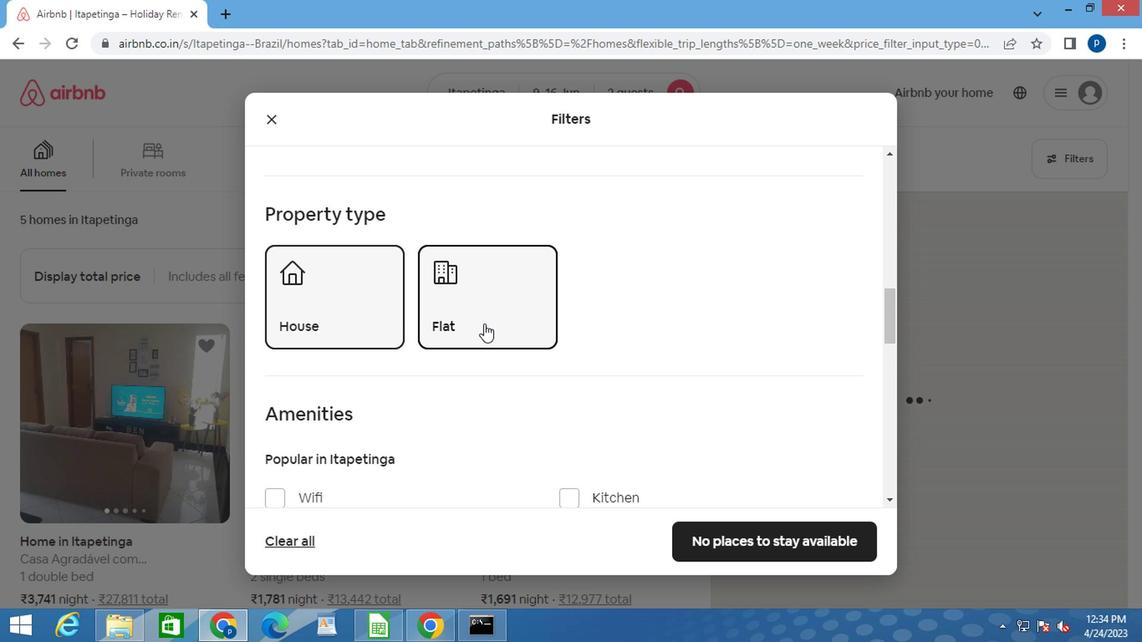 
Action: Mouse scrolled (482, 326) with delta (0, 0)
Screenshot: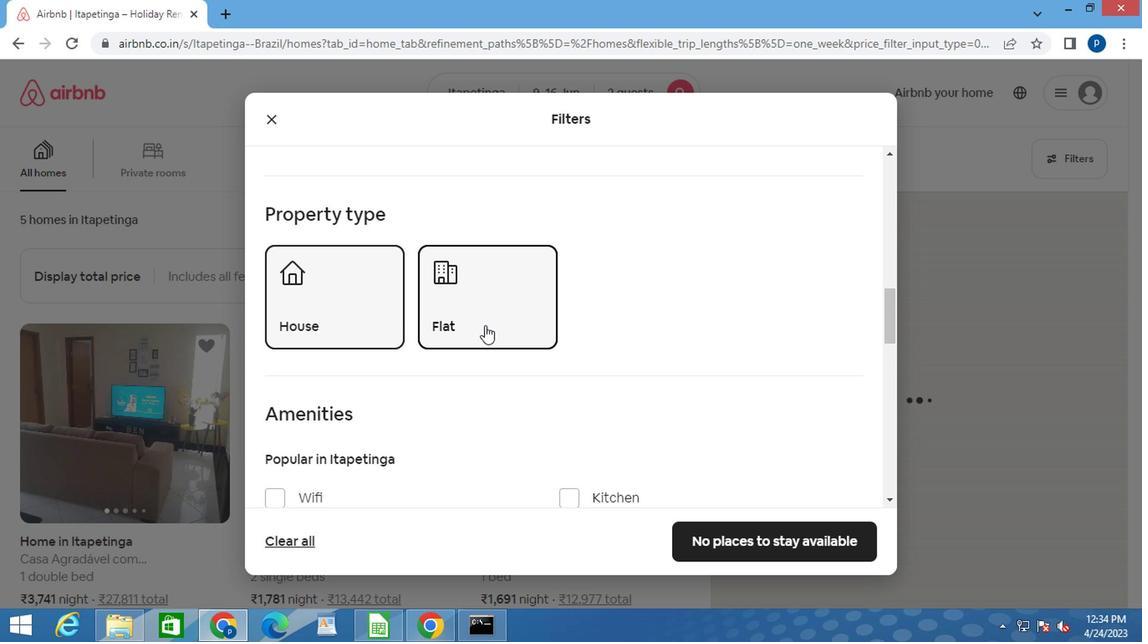 
Action: Mouse scrolled (482, 326) with delta (0, 0)
Screenshot: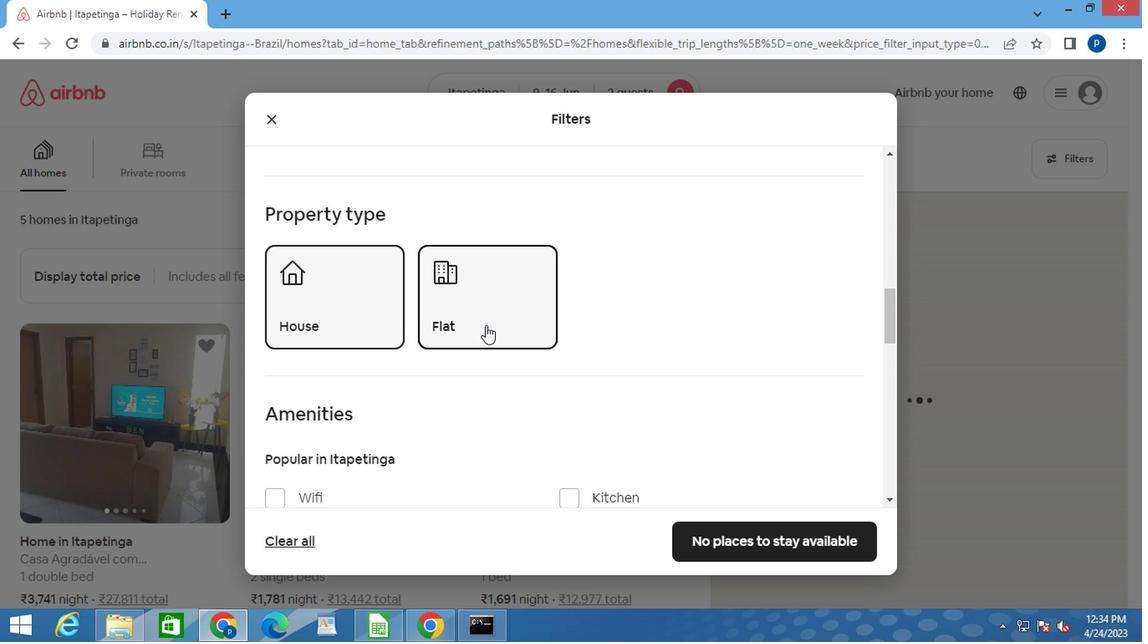 
Action: Mouse moved to (633, 358)
Screenshot: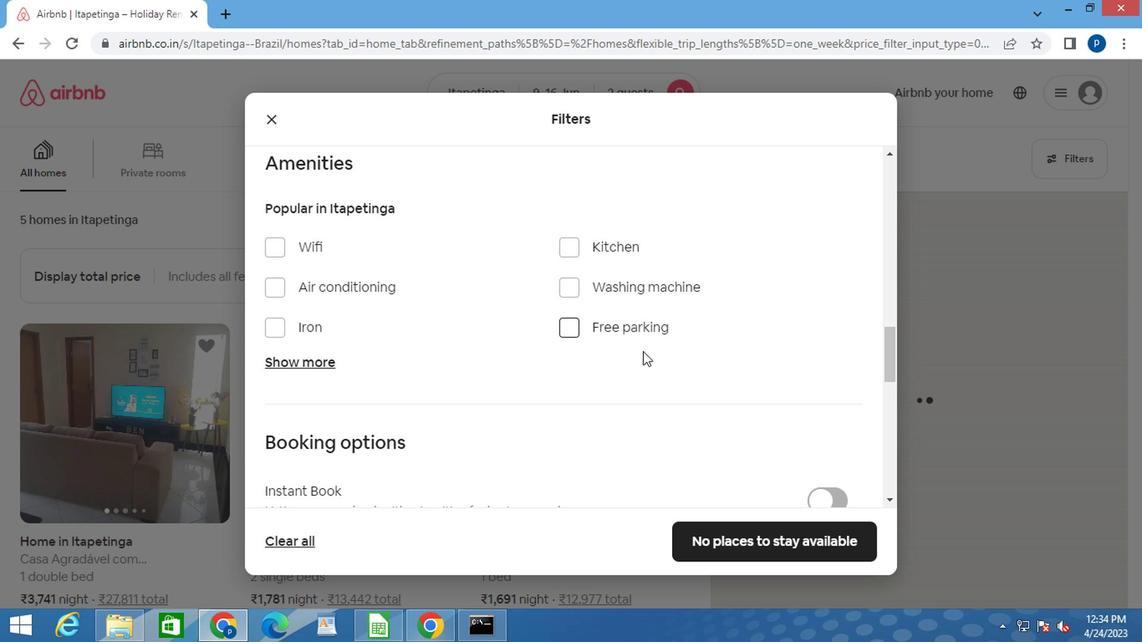 
Action: Mouse scrolled (633, 357) with delta (0, -1)
Screenshot: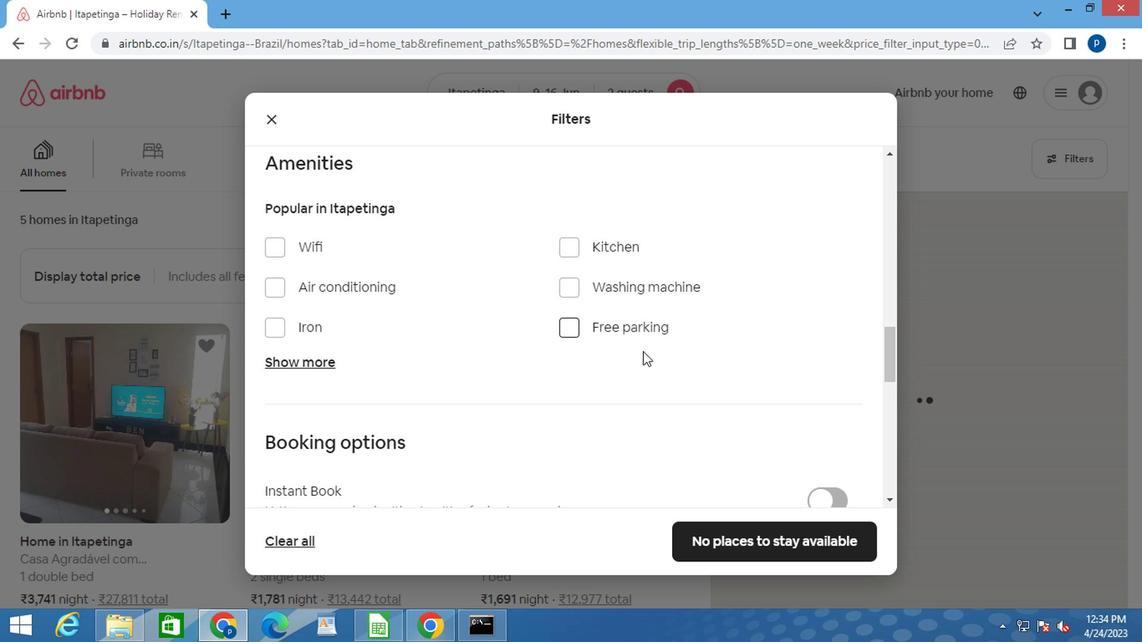 
Action: Mouse moved to (632, 358)
Screenshot: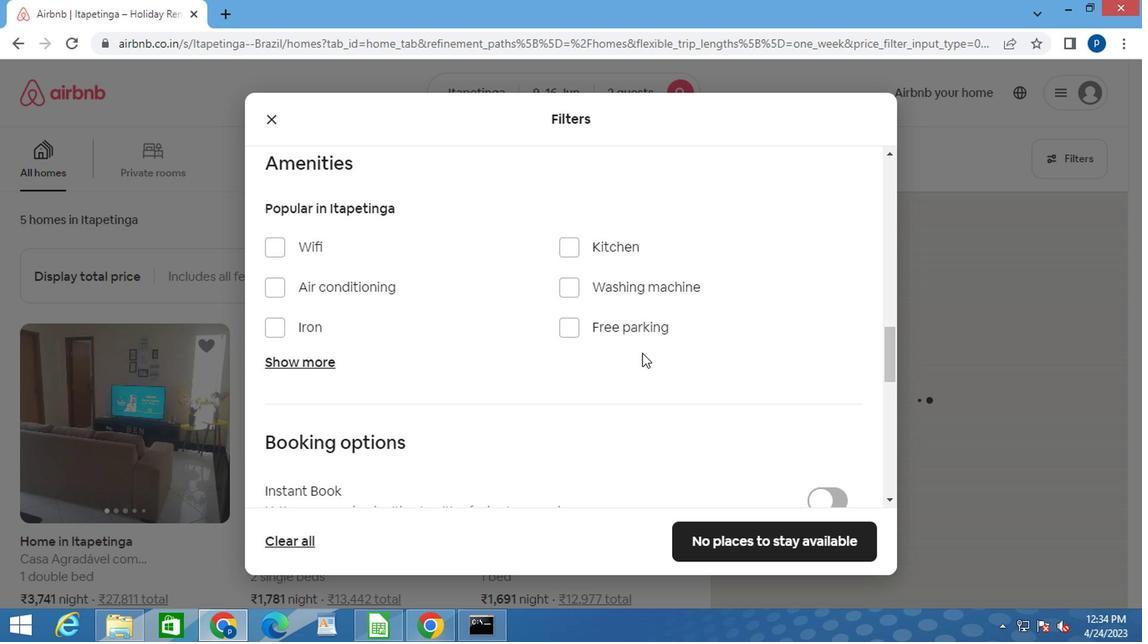 
Action: Mouse scrolled (632, 358) with delta (0, 0)
Screenshot: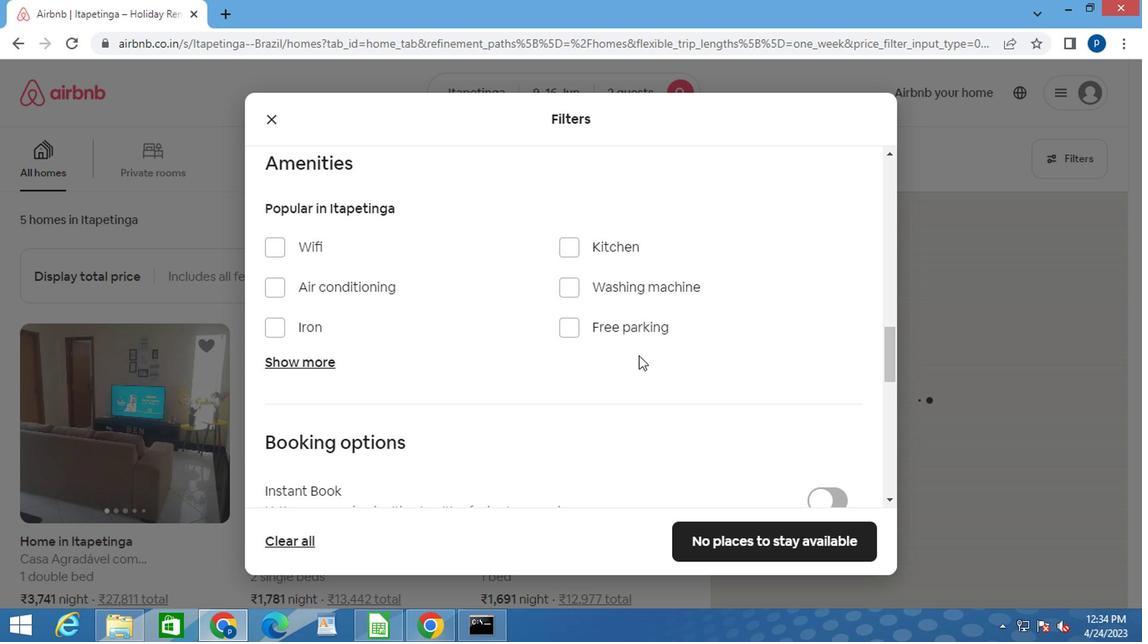 
Action: Mouse scrolled (632, 358) with delta (0, 0)
Screenshot: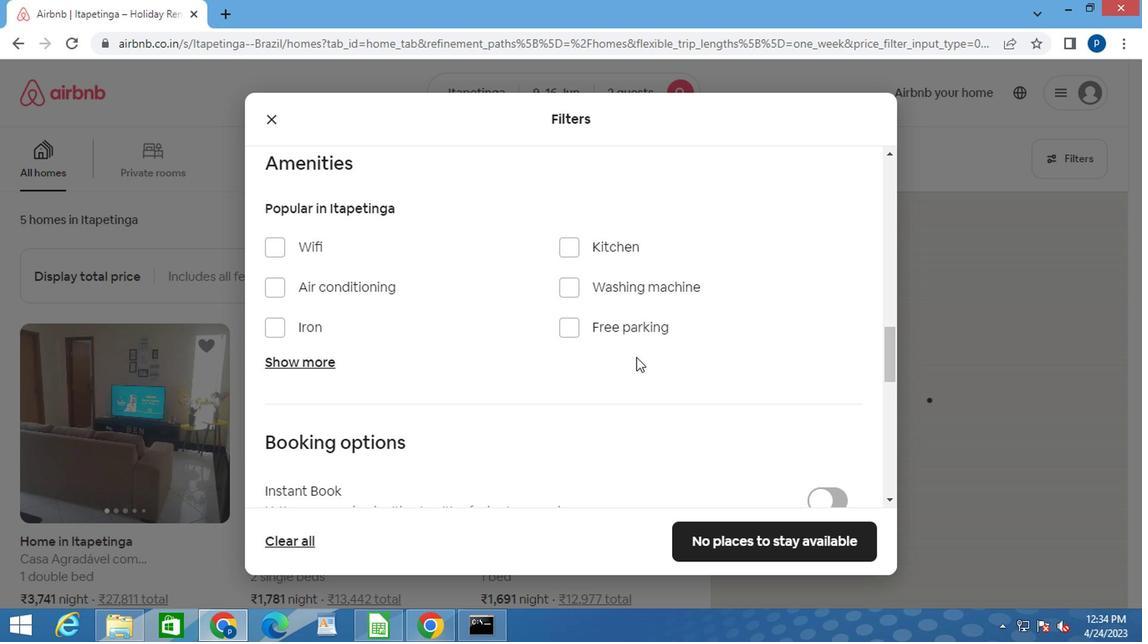 
Action: Mouse moved to (814, 303)
Screenshot: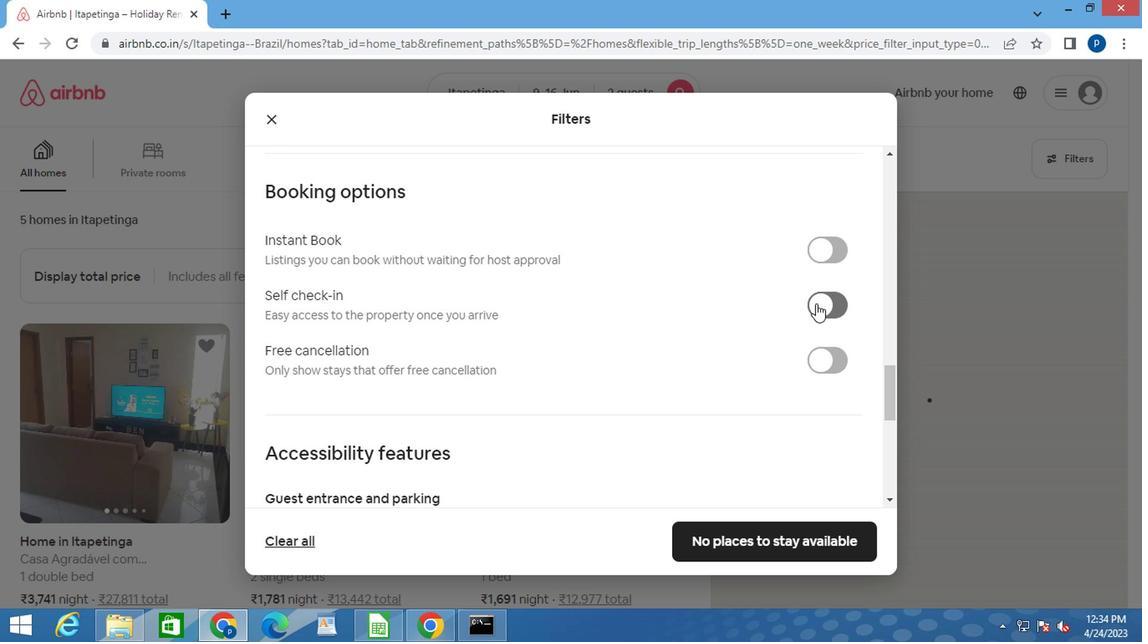 
Action: Mouse pressed left at (814, 303)
Screenshot: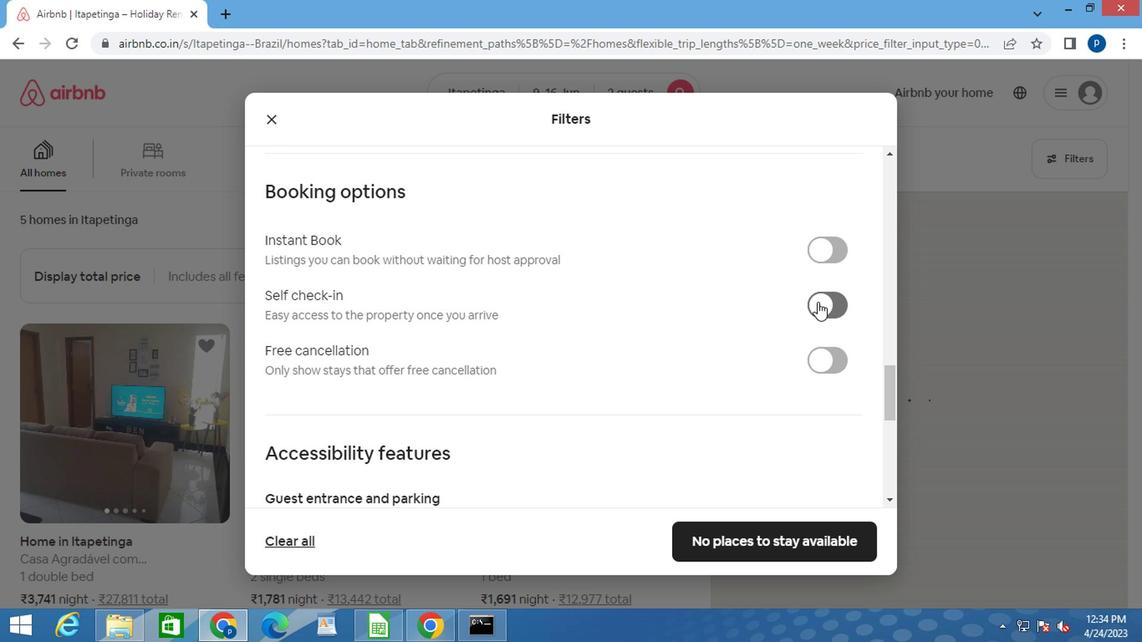 
Action: Mouse moved to (726, 339)
Screenshot: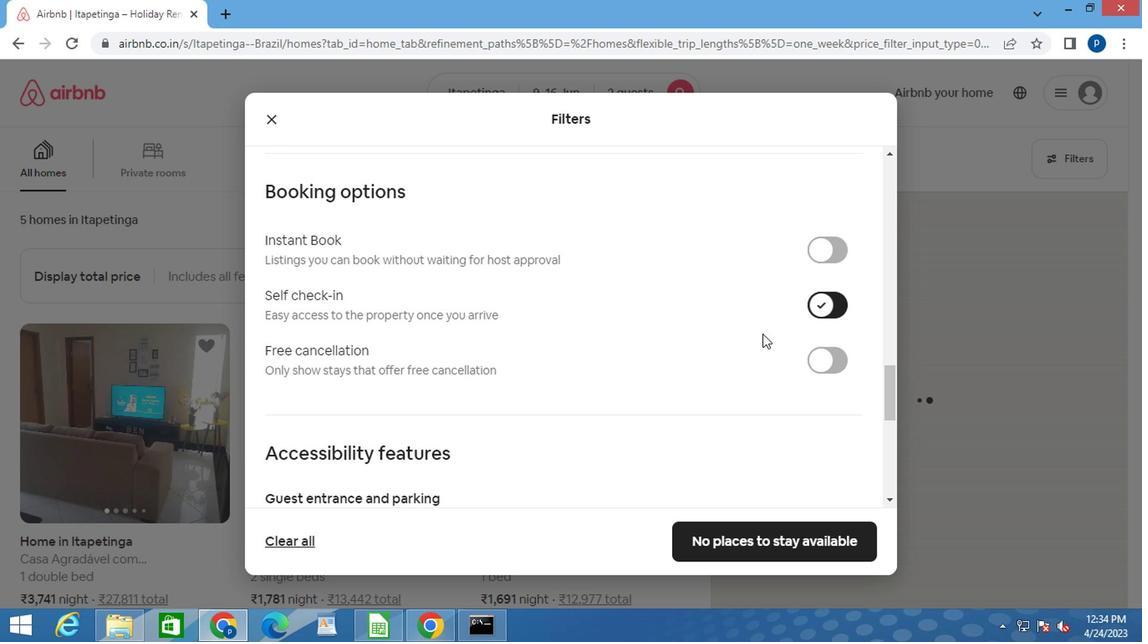 
Action: Mouse scrolled (726, 339) with delta (0, 0)
Screenshot: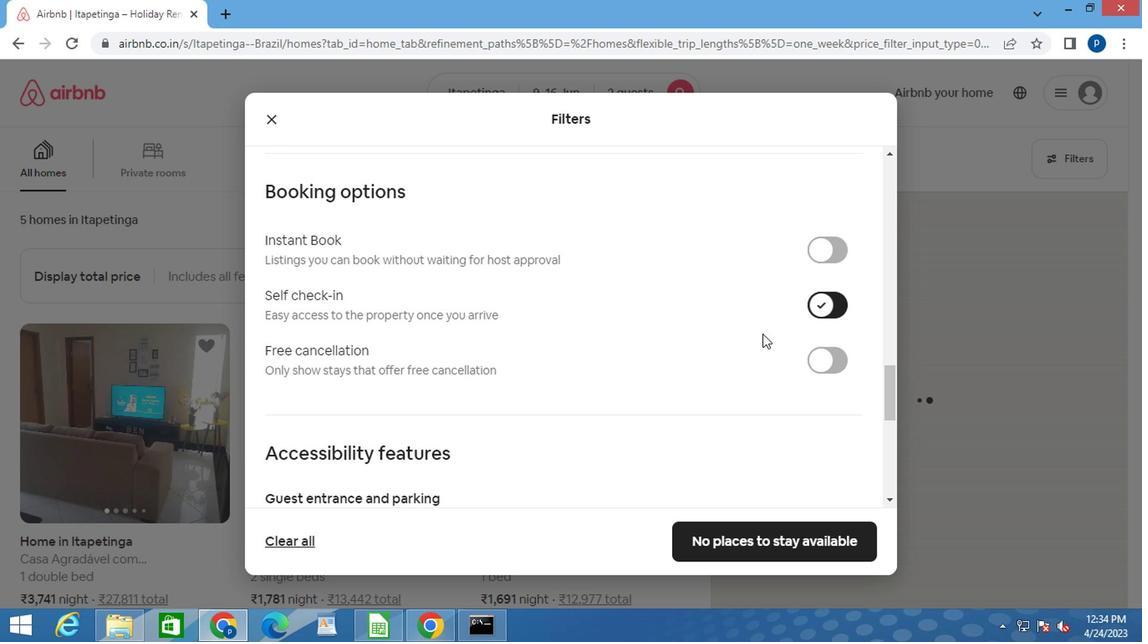 
Action: Mouse moved to (720, 340)
Screenshot: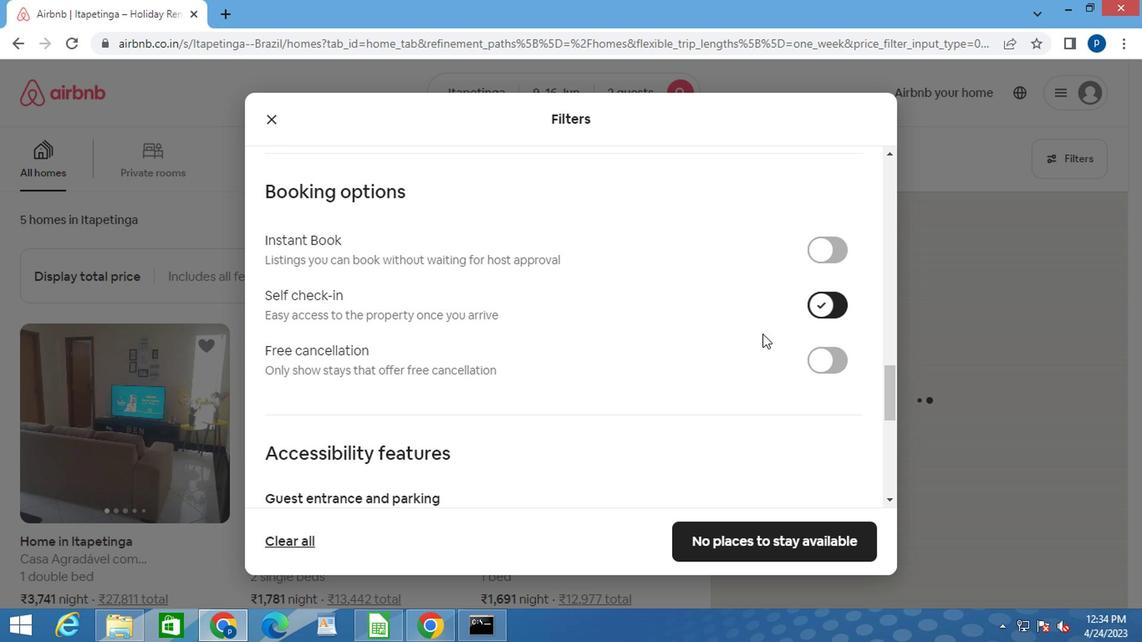 
Action: Mouse scrolled (720, 339) with delta (0, 0)
Screenshot: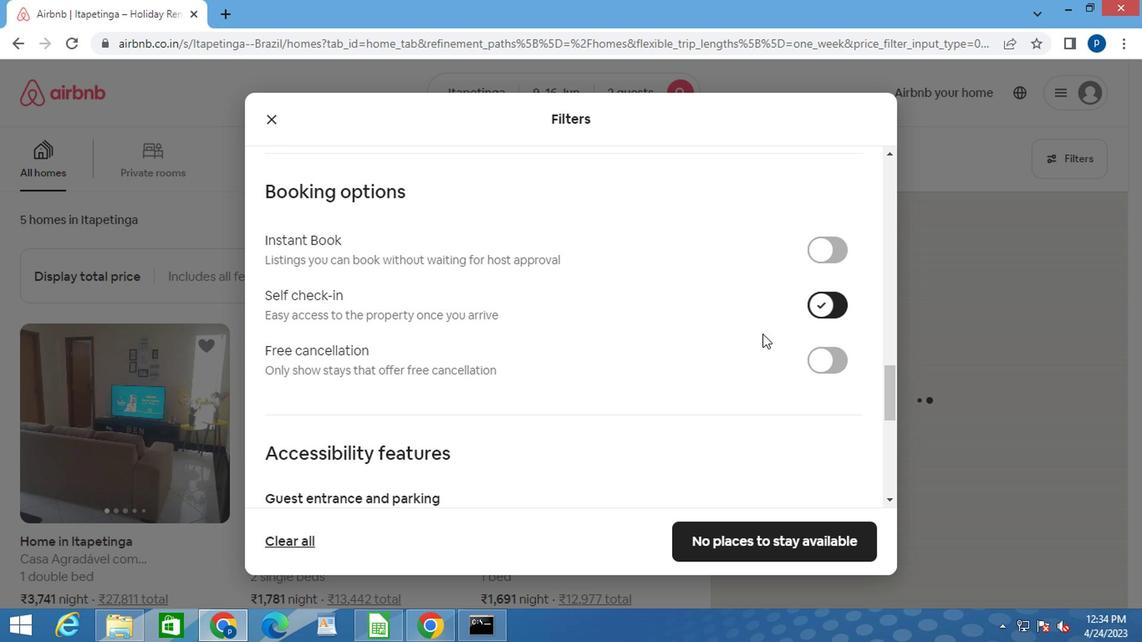 
Action: Mouse moved to (714, 342)
Screenshot: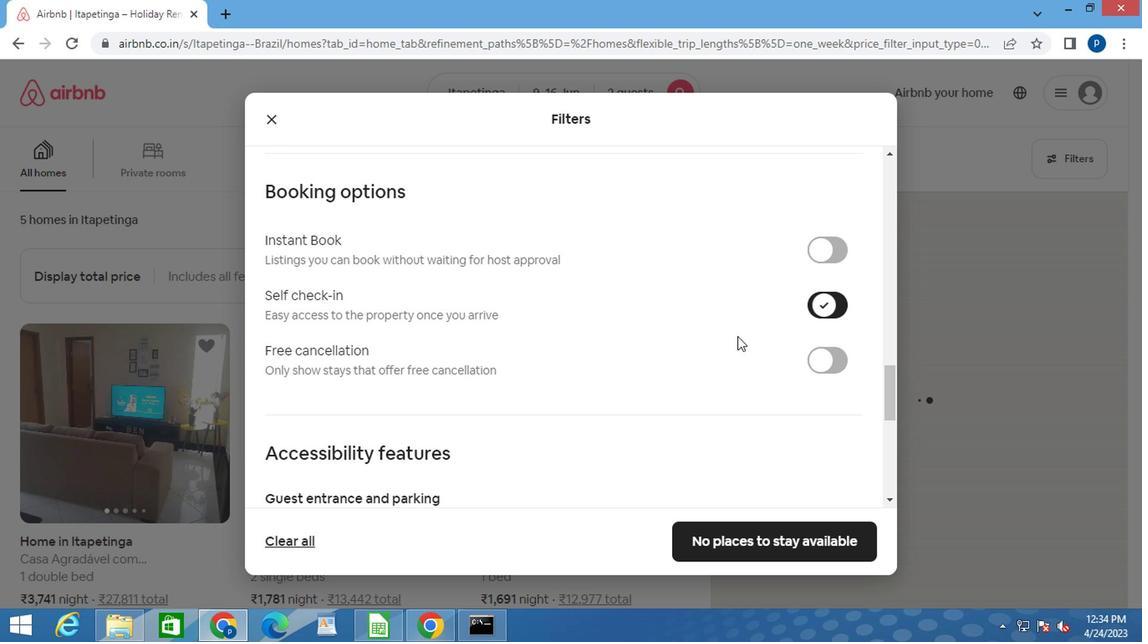 
Action: Mouse scrolled (714, 342) with delta (0, 0)
Screenshot: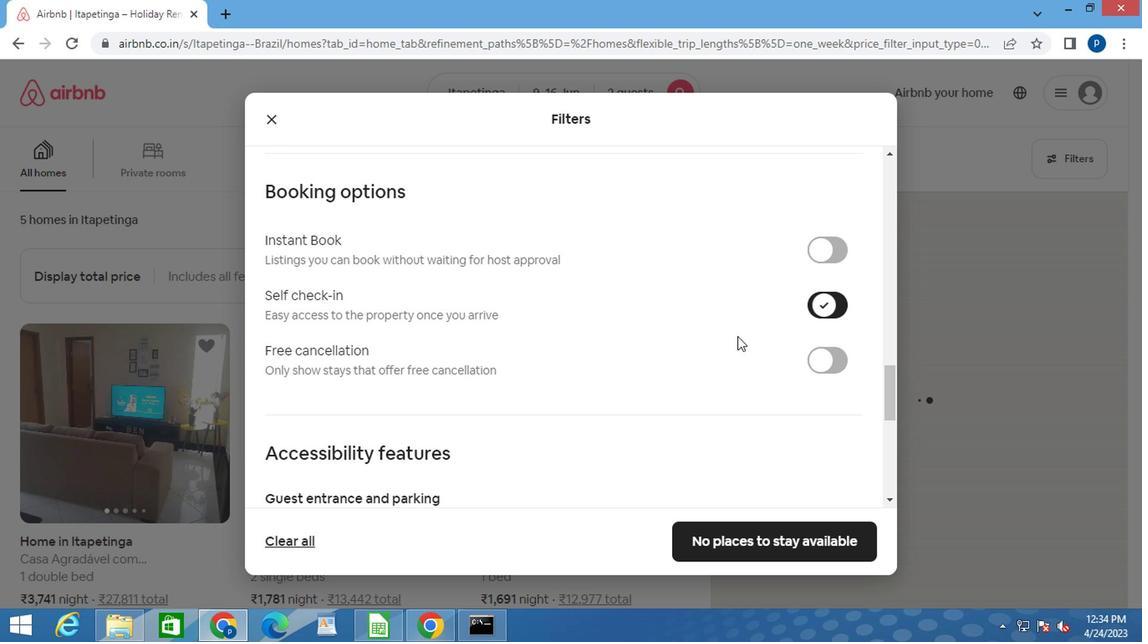 
Action: Mouse moved to (707, 344)
Screenshot: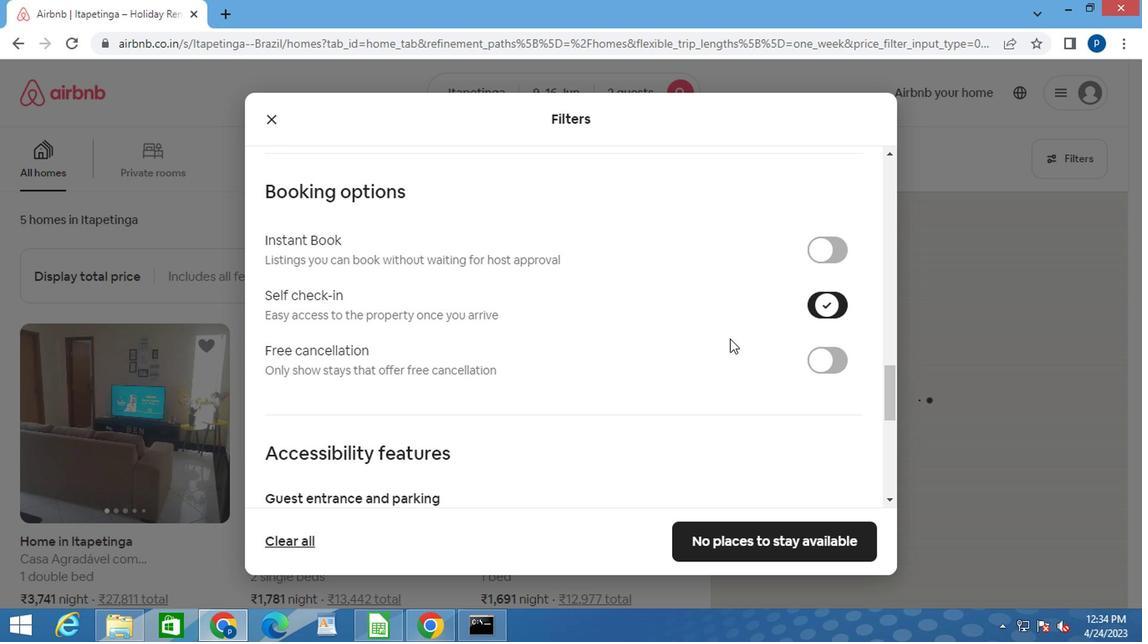 
Action: Mouse scrolled (707, 342) with delta (0, -1)
Screenshot: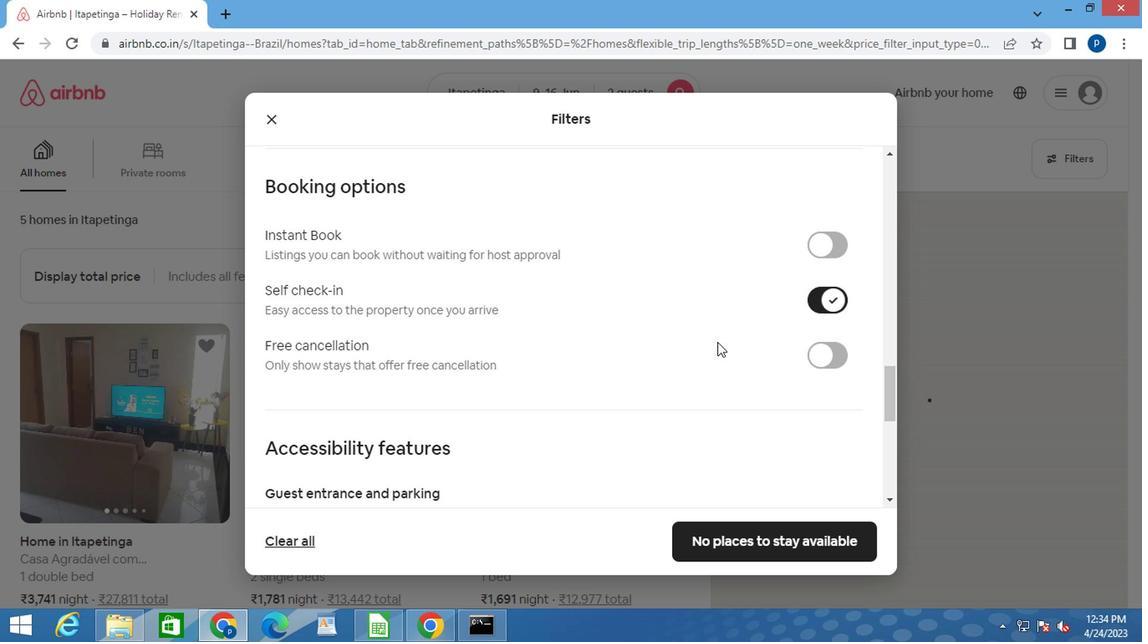 
Action: Mouse moved to (699, 344)
Screenshot: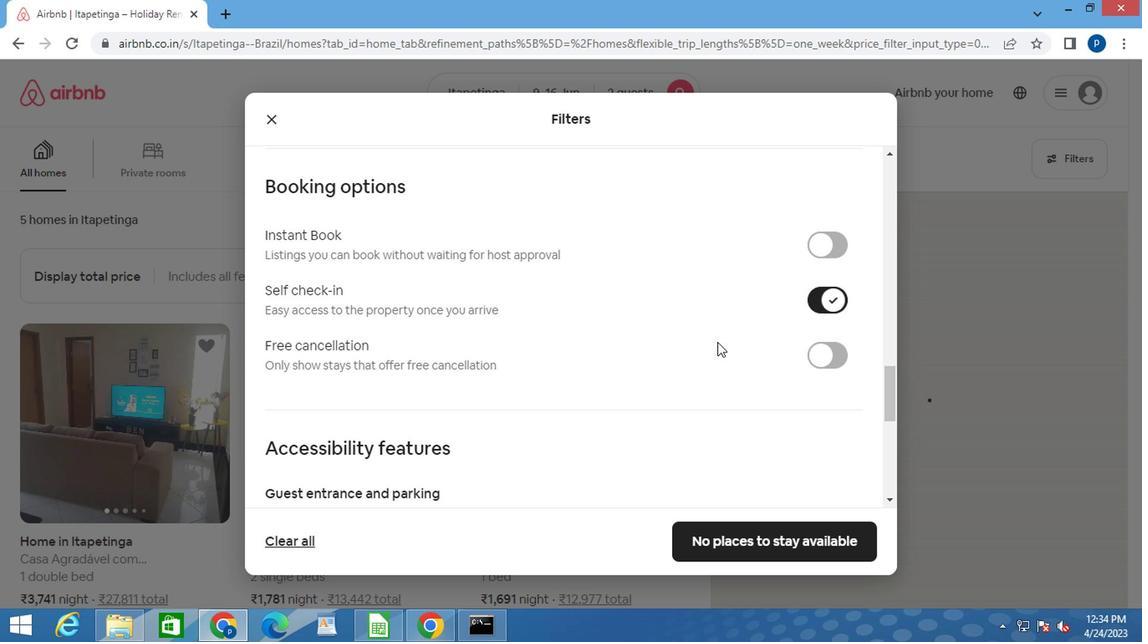 
Action: Mouse scrolled (699, 342) with delta (0, -1)
Screenshot: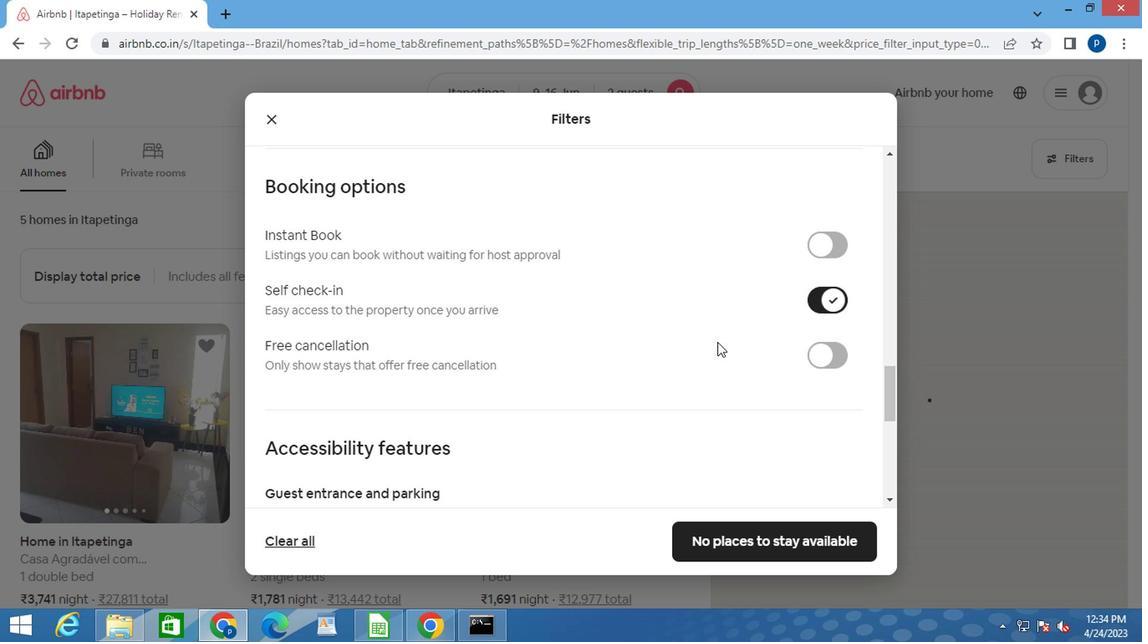 
Action: Mouse moved to (683, 345)
Screenshot: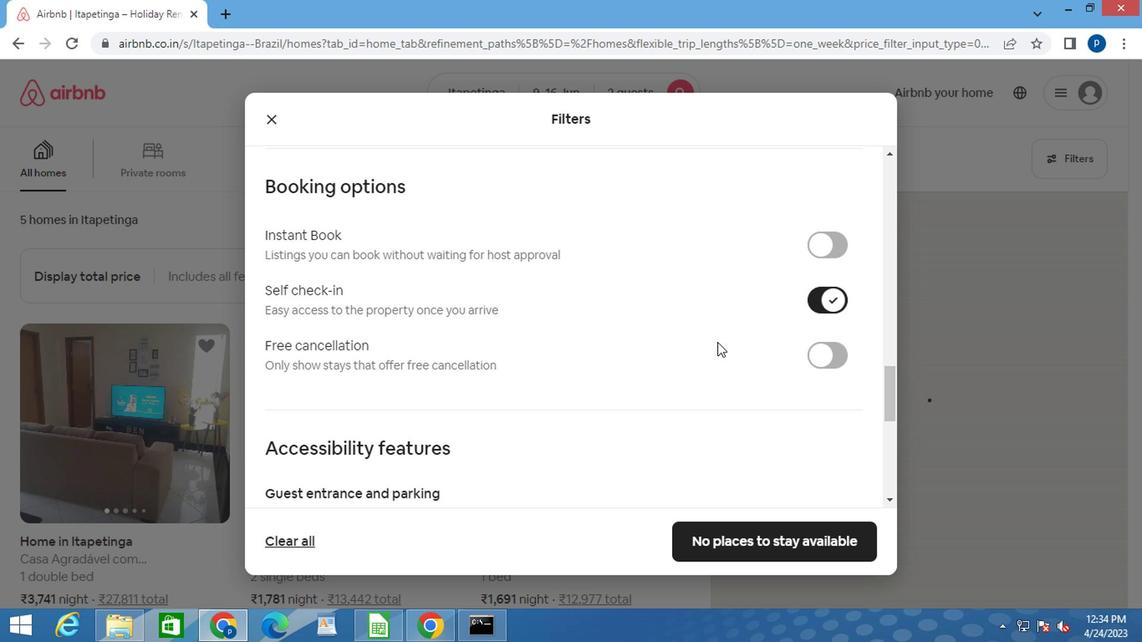 
Action: Mouse scrolled (683, 344) with delta (0, -1)
Screenshot: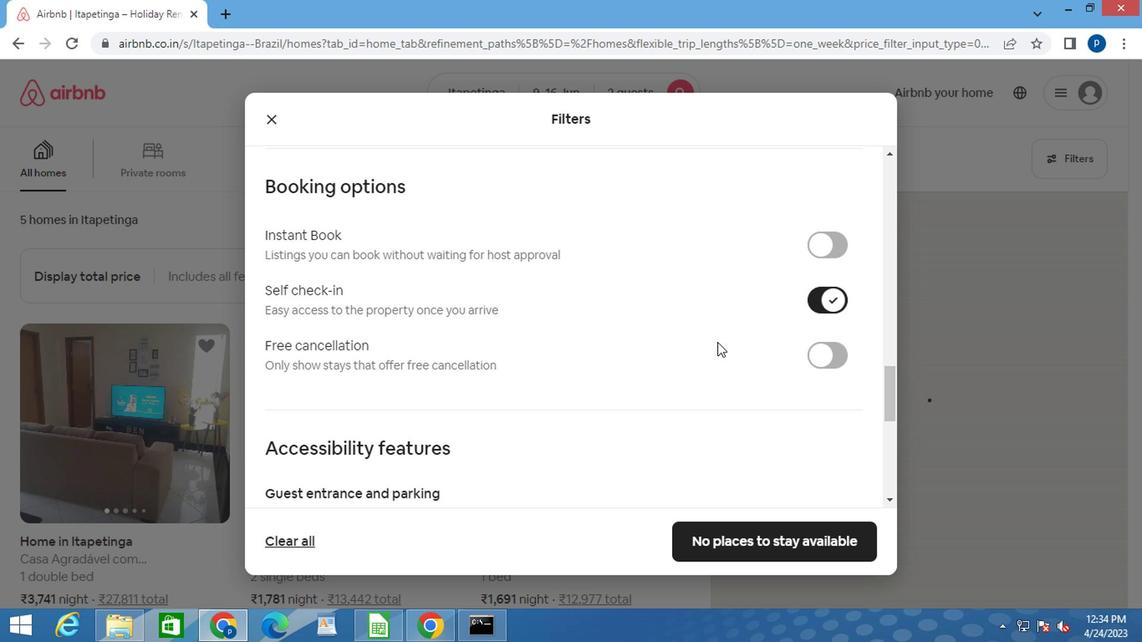 
Action: Mouse moved to (664, 346)
Screenshot: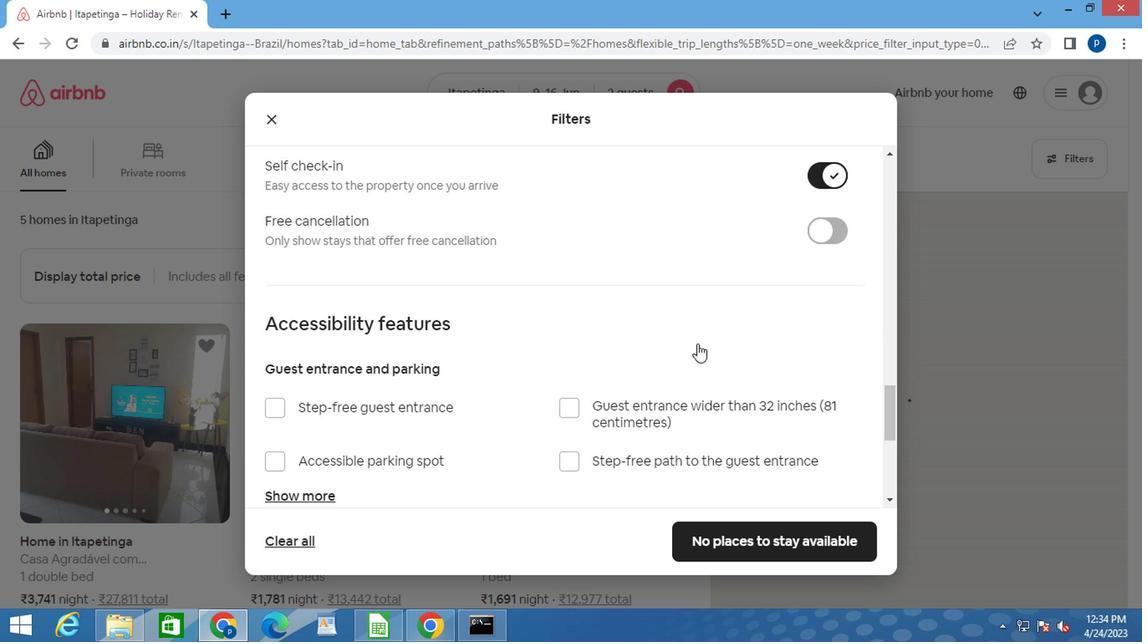 
Action: Mouse scrolled (664, 347) with delta (0, 0)
Screenshot: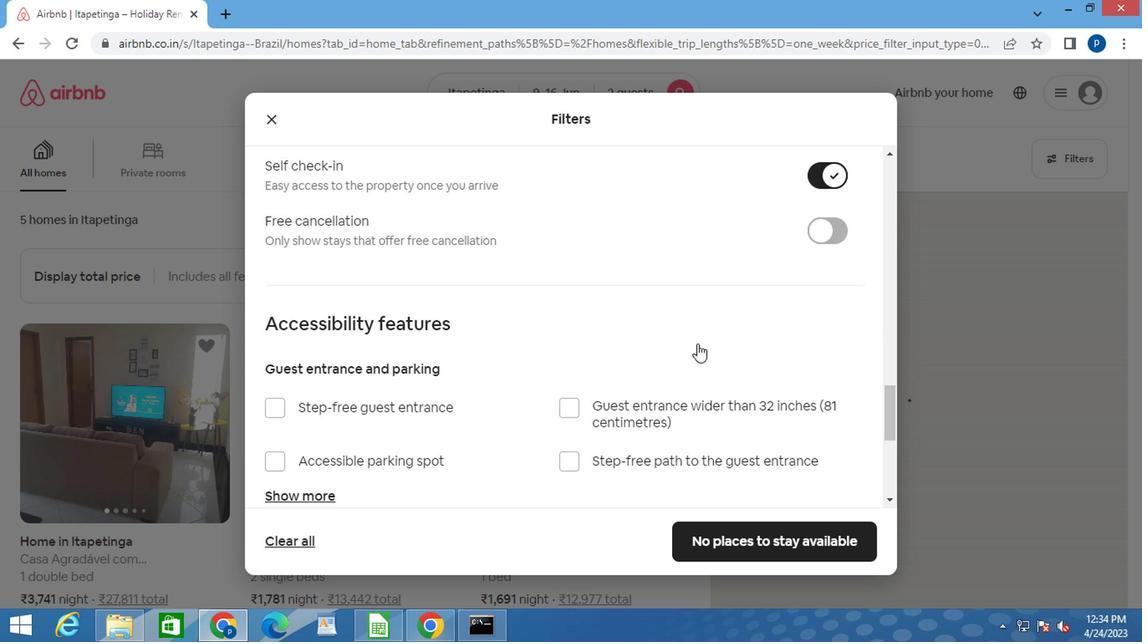 
Action: Mouse moved to (700, 360)
Screenshot: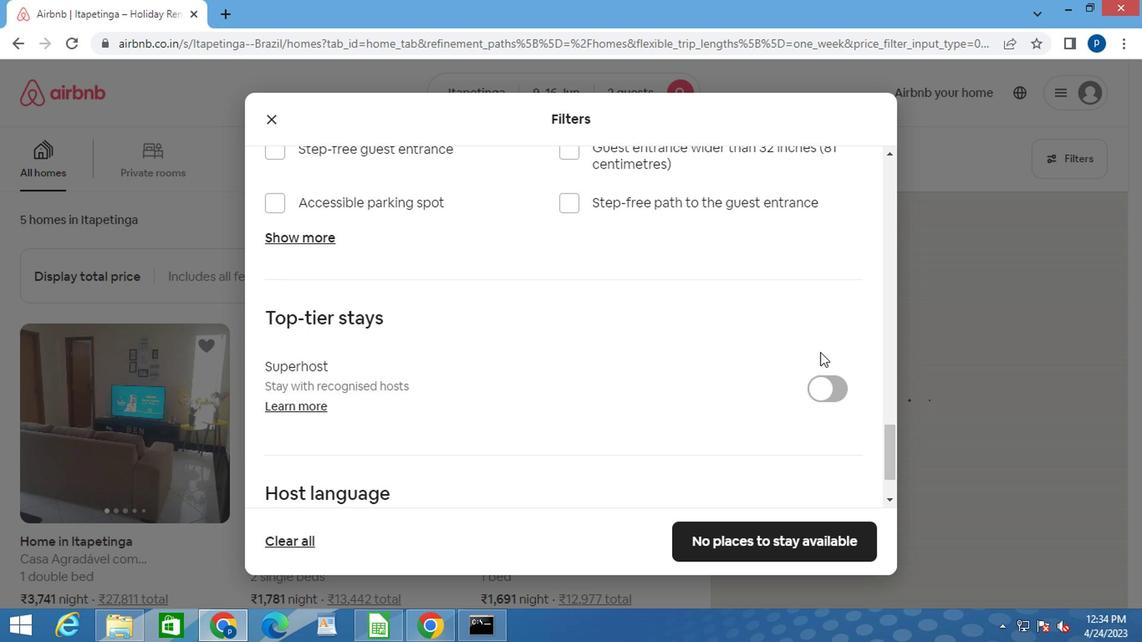 
Action: Mouse scrolled (700, 359) with delta (0, -1)
Screenshot: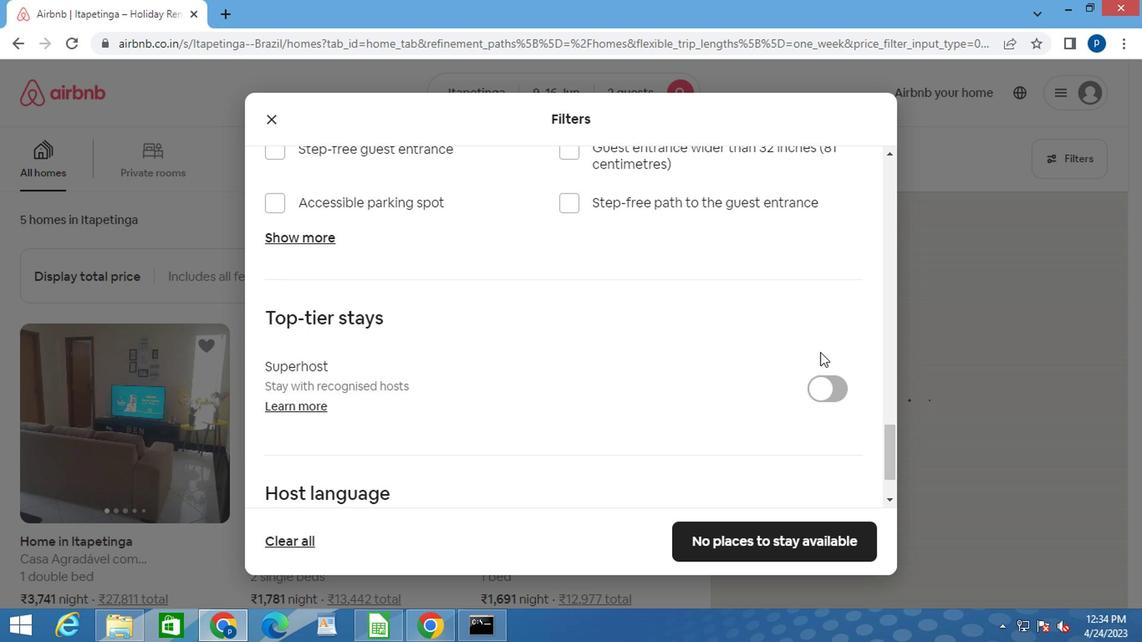 
Action: Mouse moved to (685, 364)
Screenshot: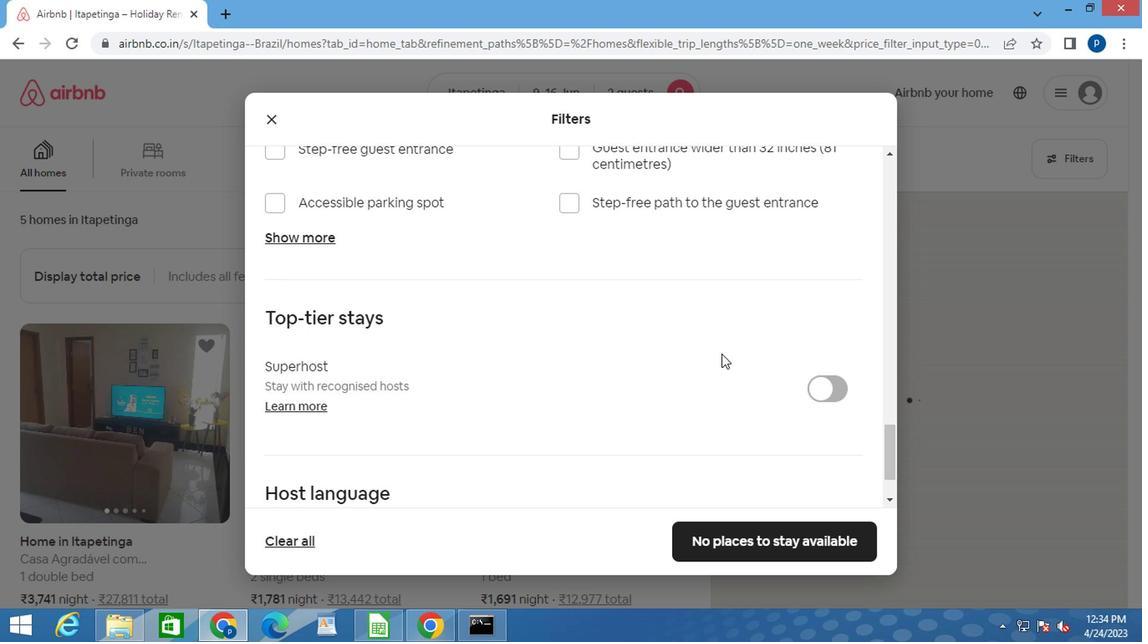 
Action: Mouse scrolled (687, 363) with delta (0, -1)
Screenshot: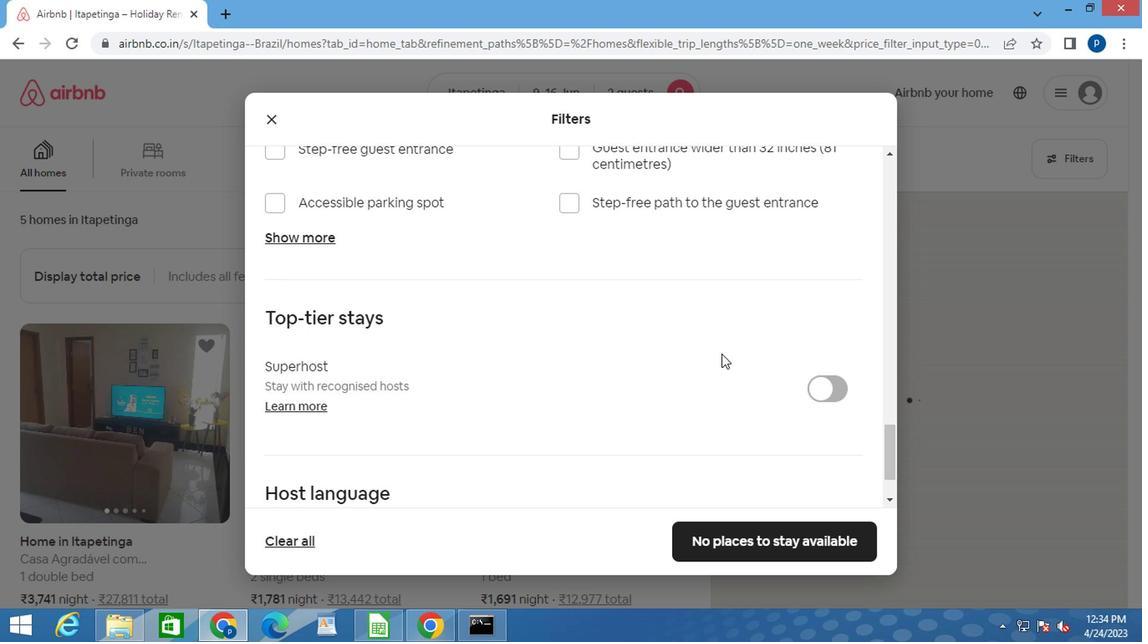 
Action: Mouse moved to (683, 366)
Screenshot: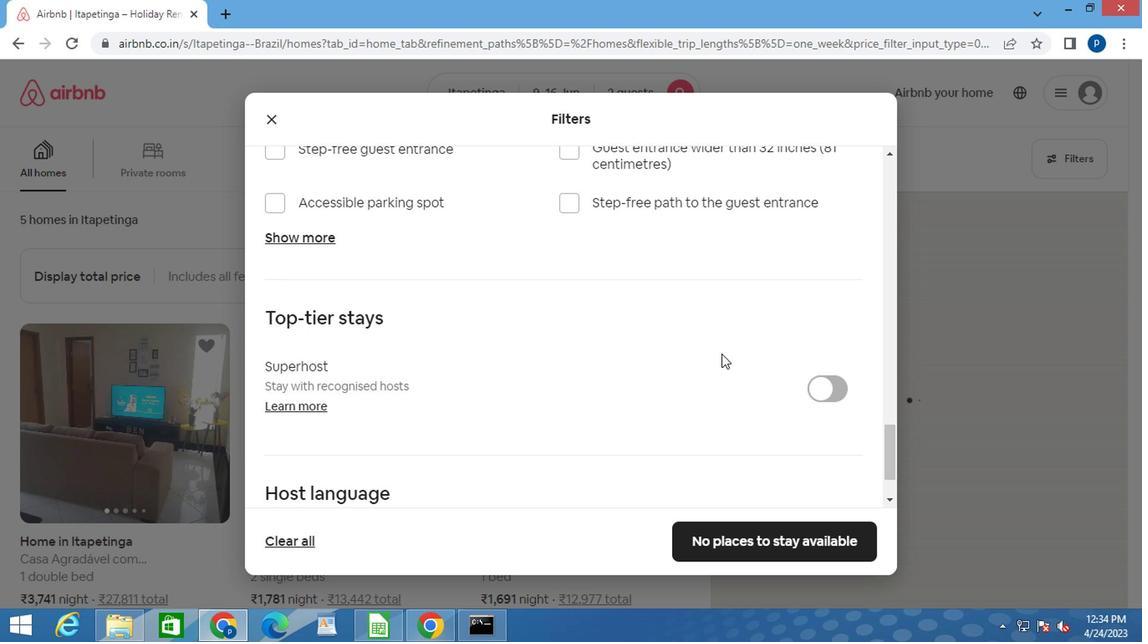 
Action: Mouse scrolled (683, 365) with delta (0, 0)
Screenshot: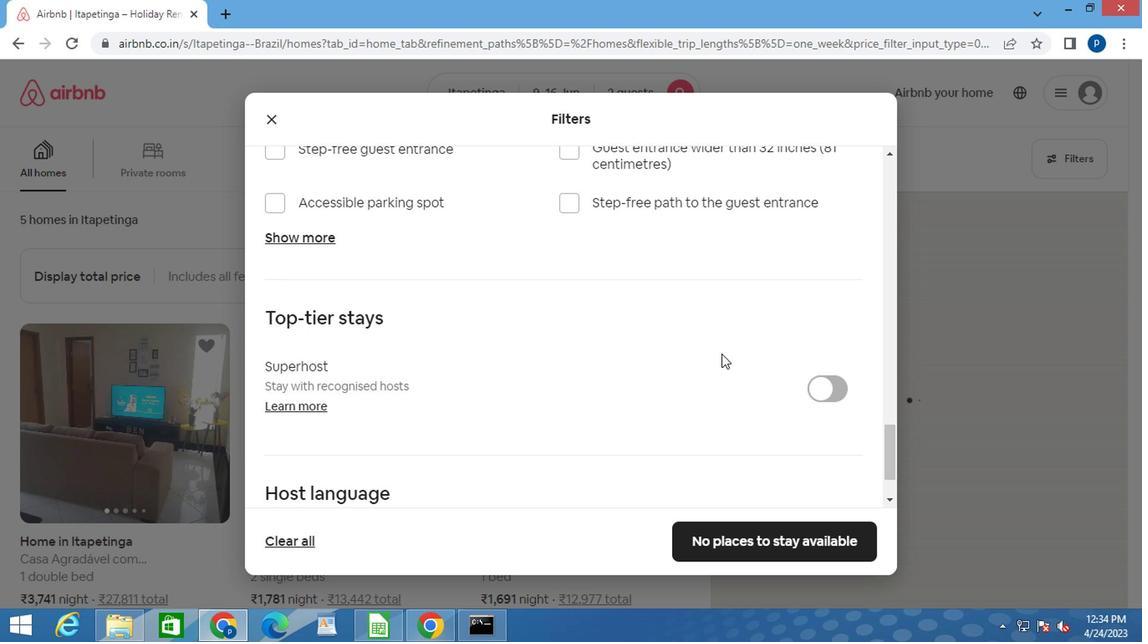 
Action: Mouse moved to (681, 367)
Screenshot: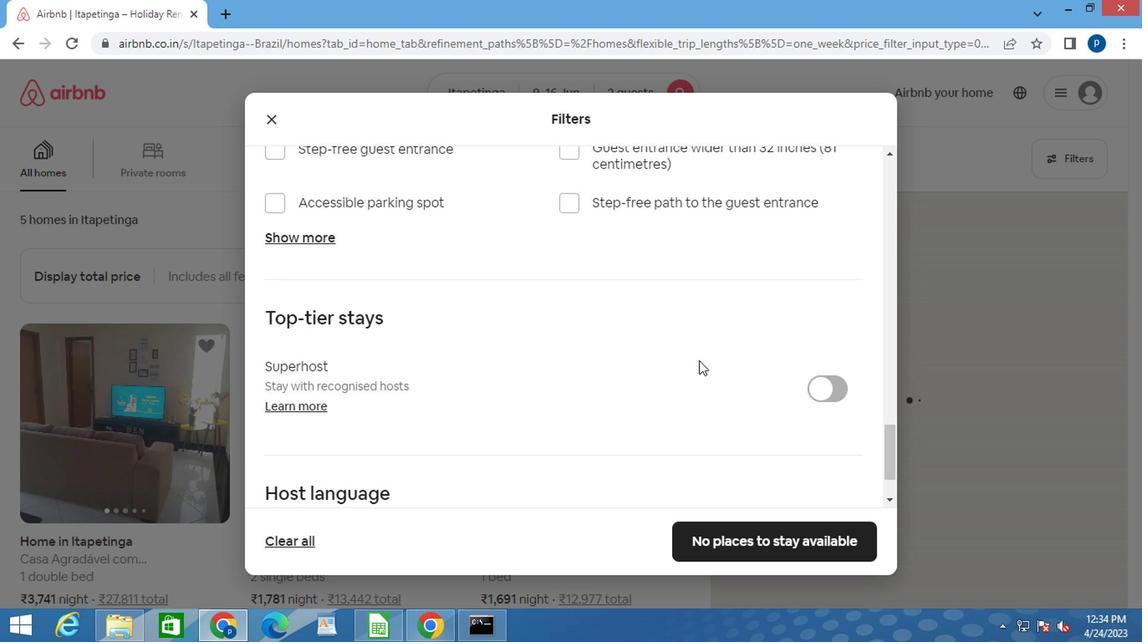 
Action: Mouse scrolled (681, 366) with delta (0, -1)
Screenshot: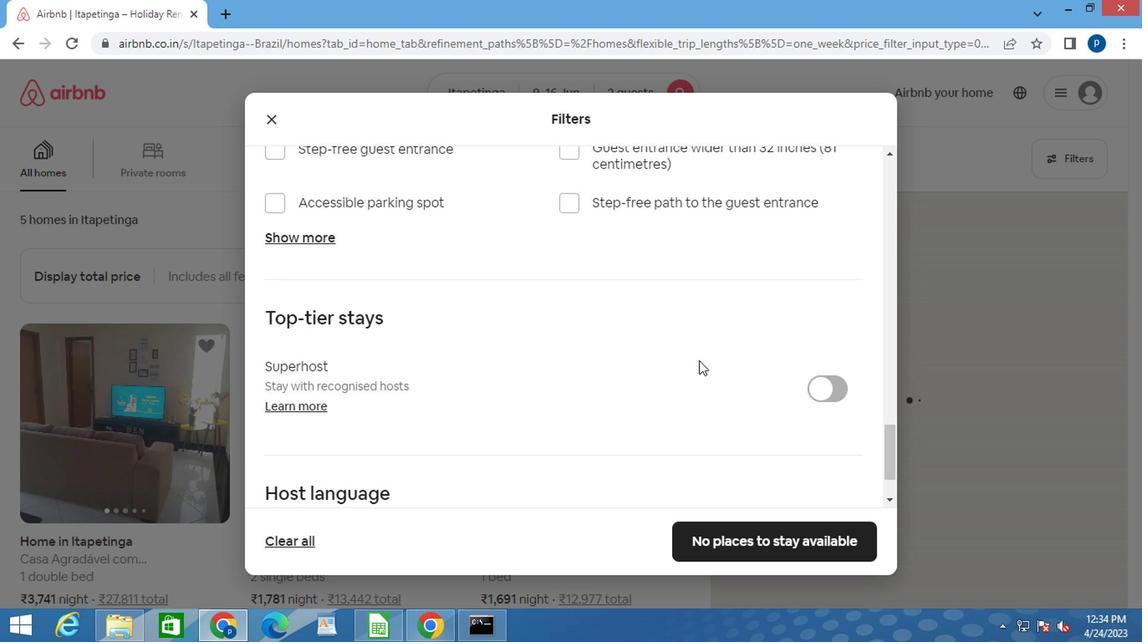 
Action: Mouse moved to (673, 369)
Screenshot: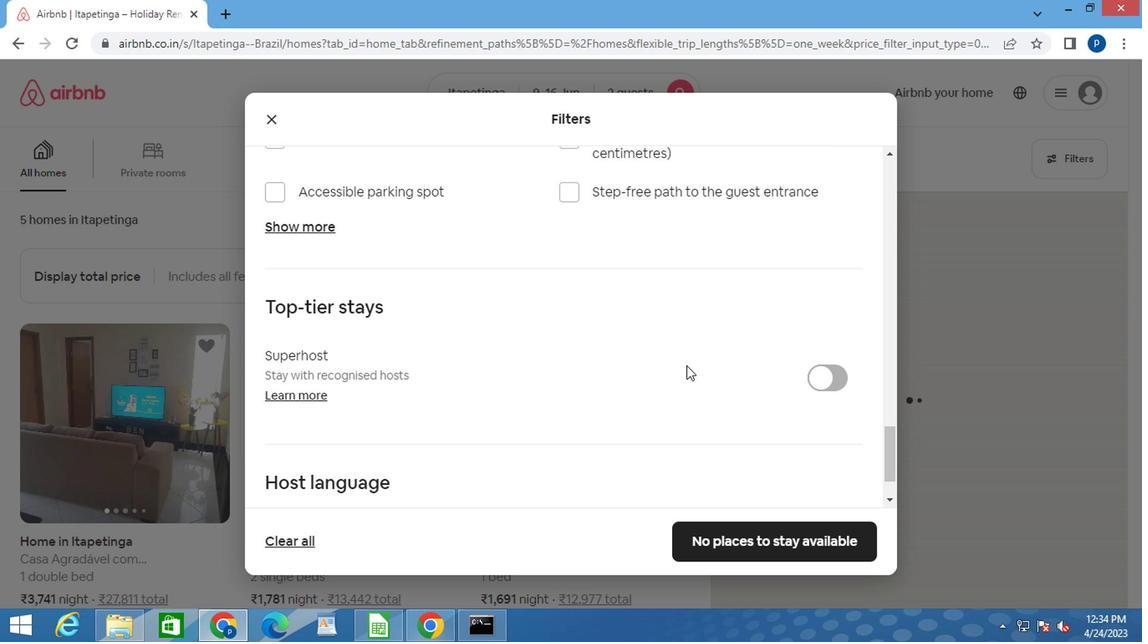 
Action: Mouse scrolled (673, 367) with delta (0, -1)
Screenshot: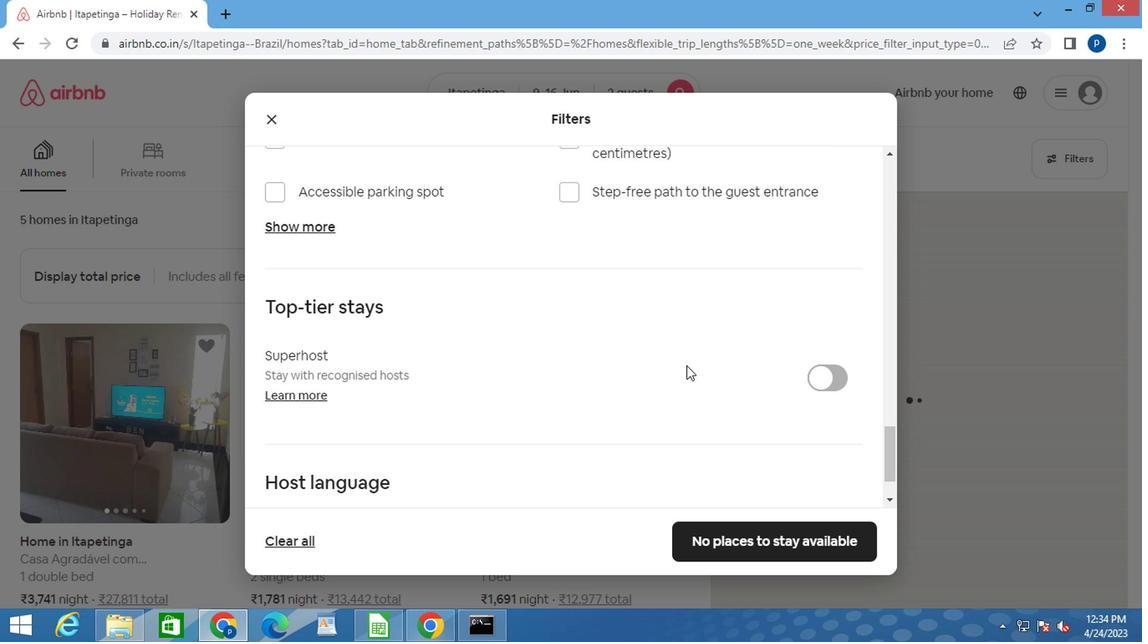 
Action: Mouse moved to (568, 412)
Screenshot: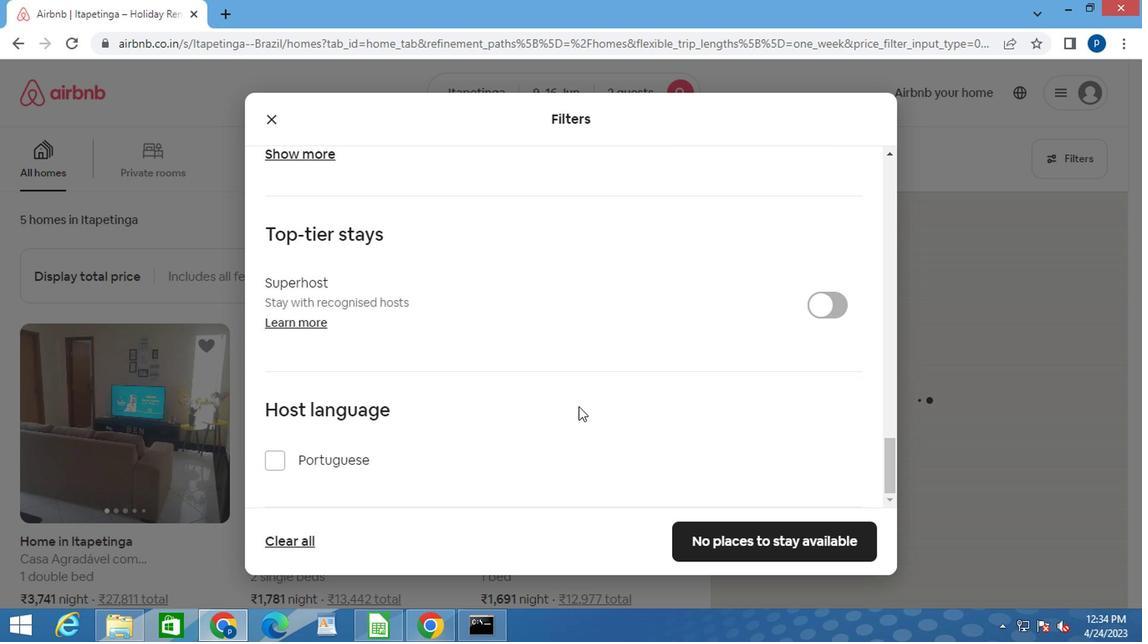 
Action: Mouse scrolled (568, 411) with delta (0, 0)
Screenshot: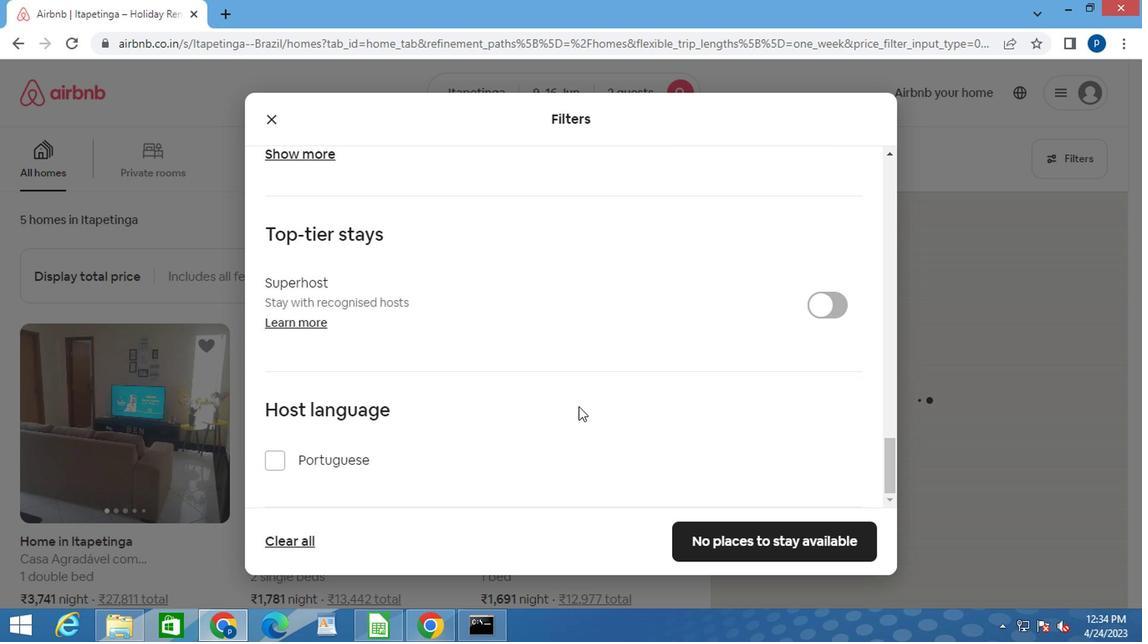 
Action: Mouse moved to (567, 414)
Screenshot: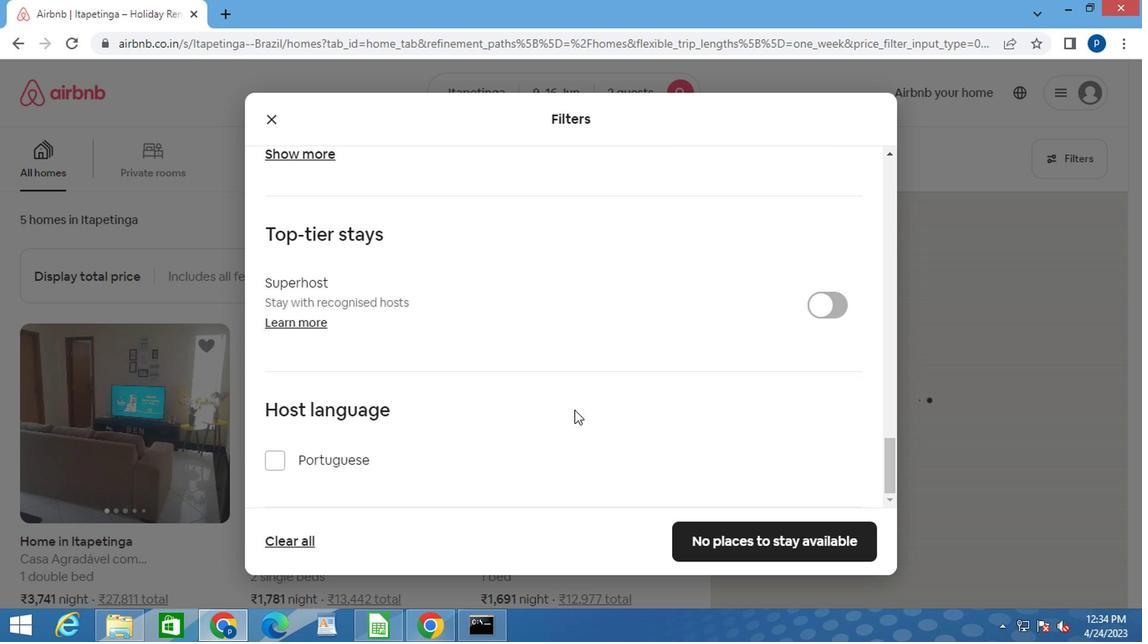 
Action: Mouse scrolled (567, 413) with delta (0, 0)
Screenshot: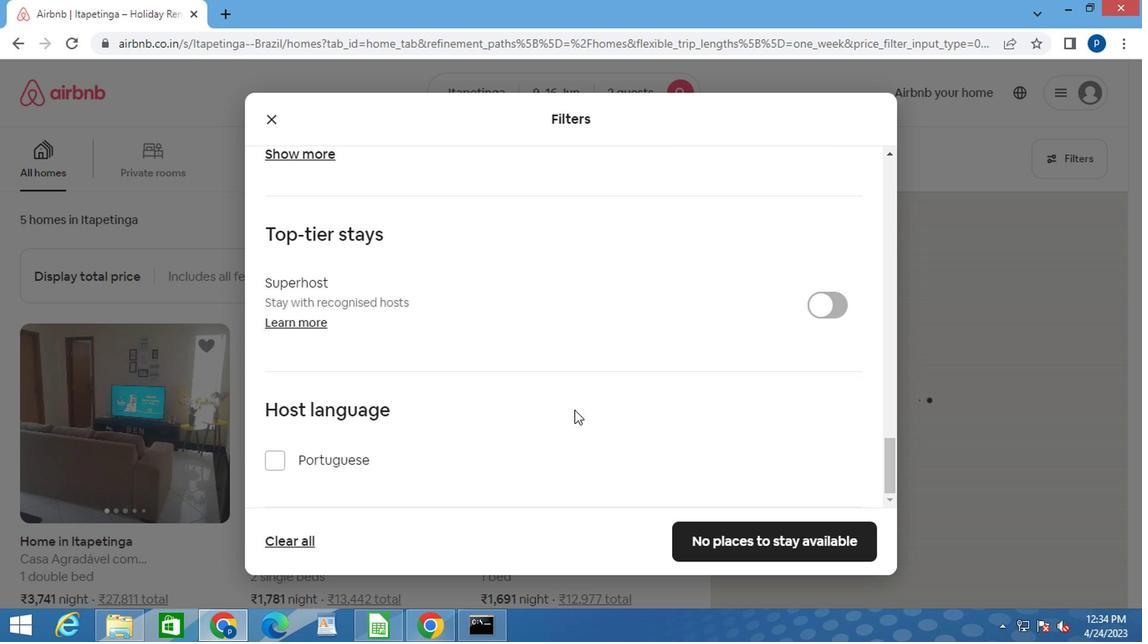 
Action: Mouse scrolled (567, 415) with delta (0, 1)
Screenshot: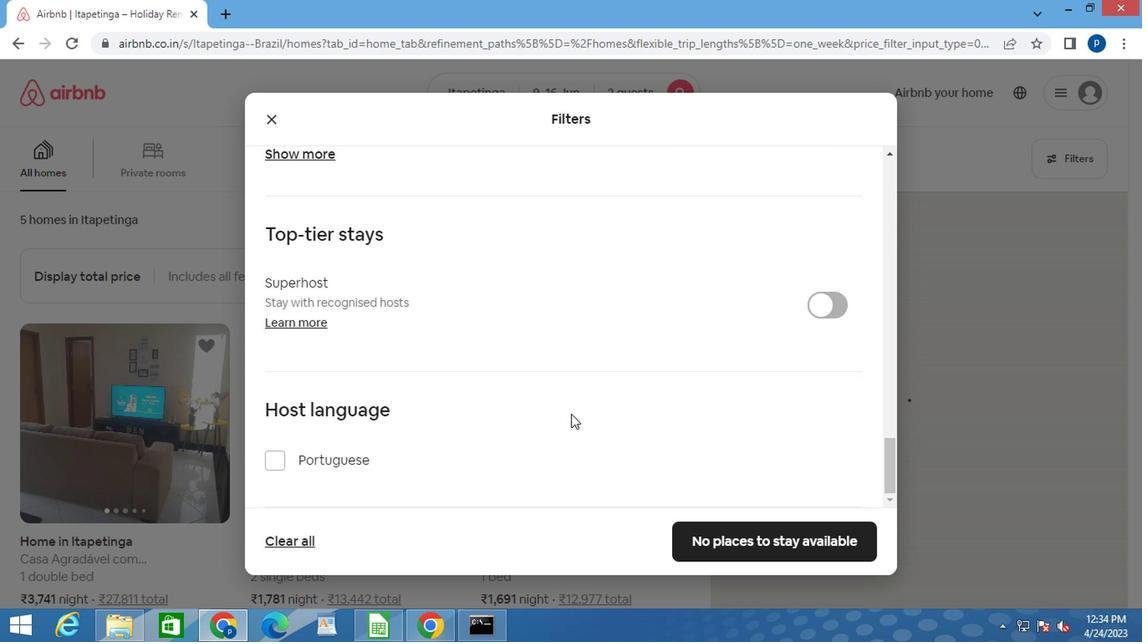 
Action: Mouse moved to (796, 536)
Screenshot: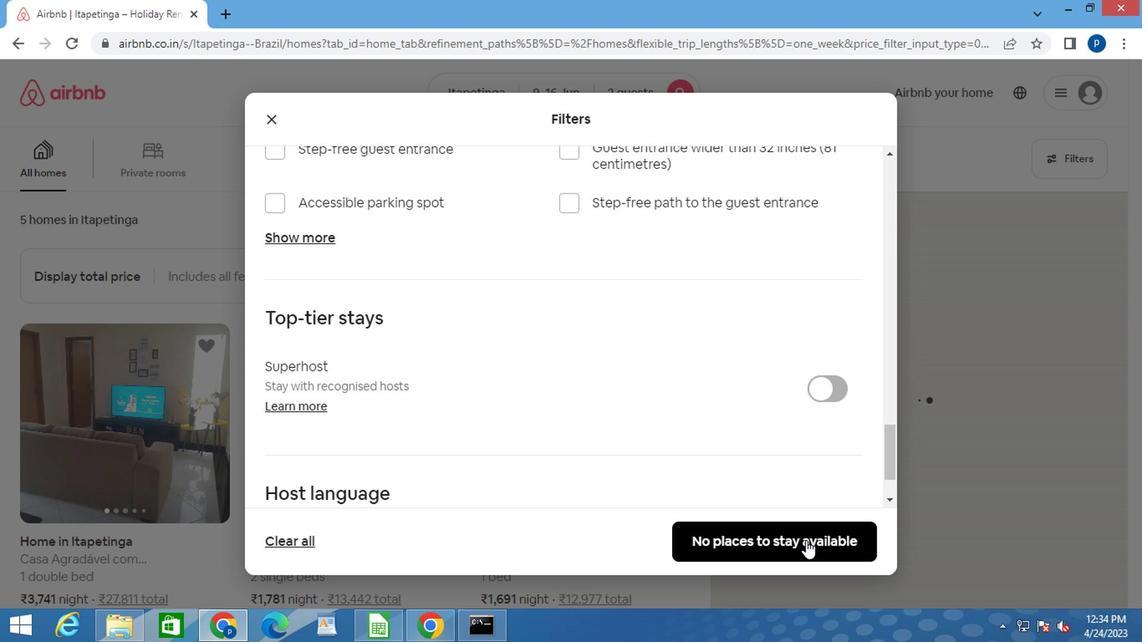 
Action: Mouse pressed left at (796, 536)
Screenshot: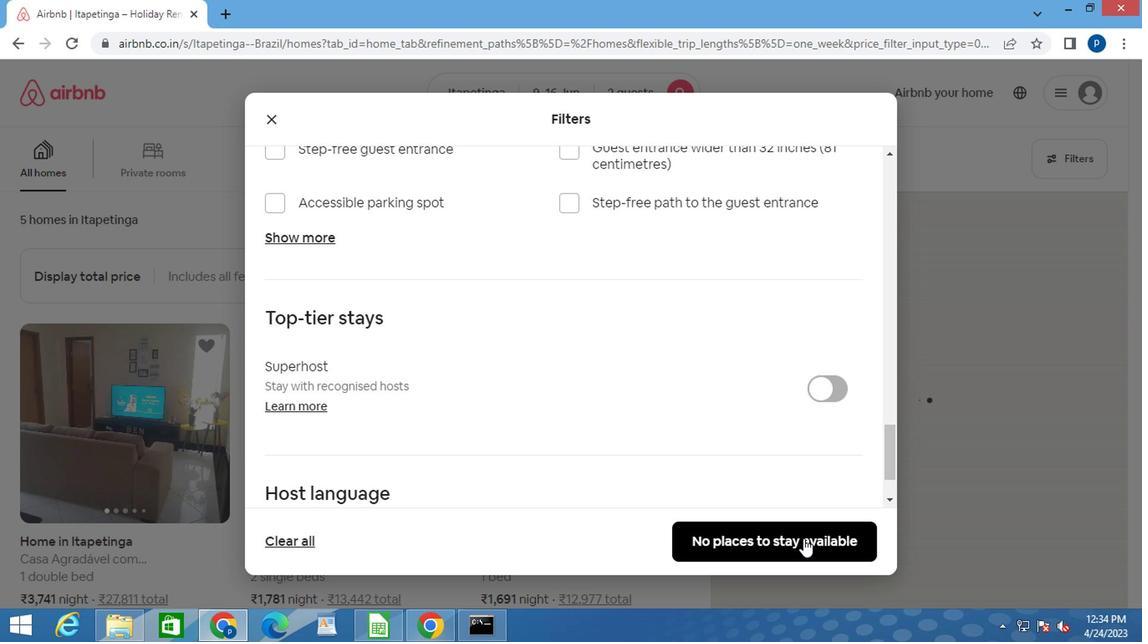 
